 Task: Add an event with the title Third Interview with Rahul, date '2023/11/01', time 9:15 AM to 11:15 AMand add a description: Participants will be introduced to various tools and technologies that can facilitate collaboration, such as project management platforms, communication tools, and virtual collaboration platforms. They will learn how to leverage these tools effectively to enhance team collaboration, especially in remote or virtual work environments., put the event into Yellow category, logged in from the account softage.3@softage.netand send the event invitation to softage.7@softage.net and softage.8@softage.net. Set a reminder for the event 12 hour before
Action: Mouse moved to (126, 115)
Screenshot: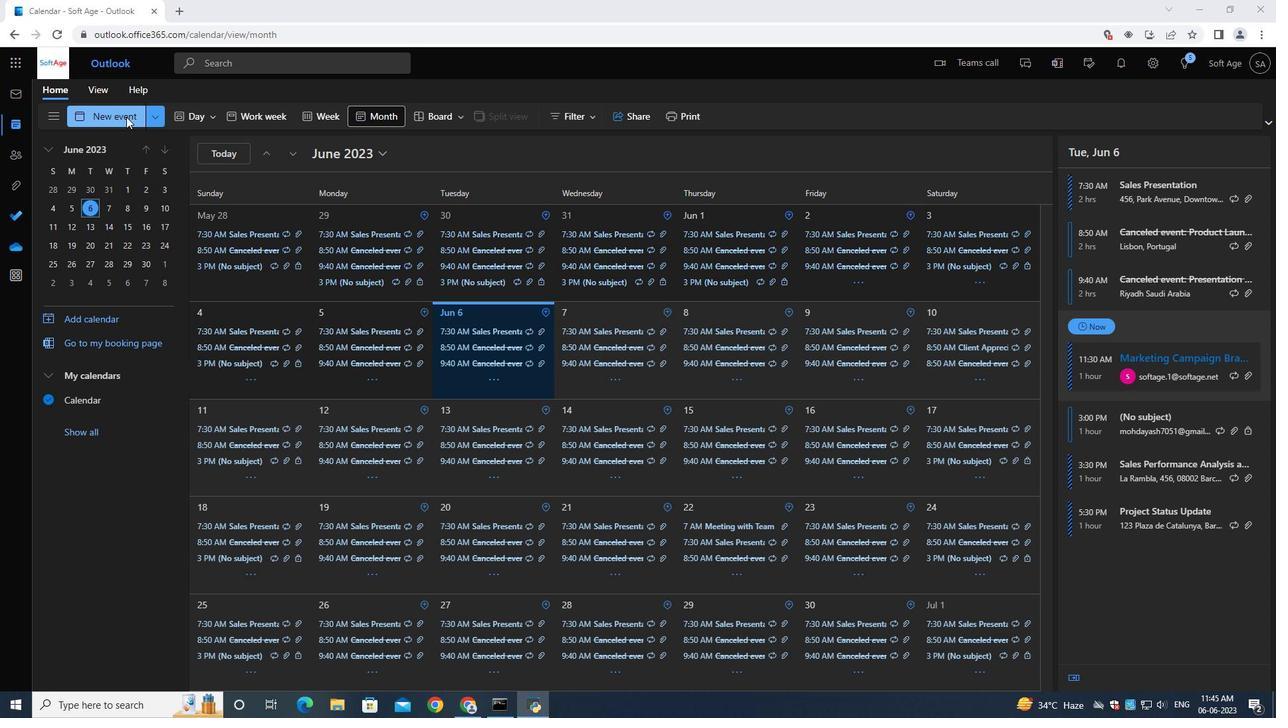 
Action: Mouse pressed left at (126, 115)
Screenshot: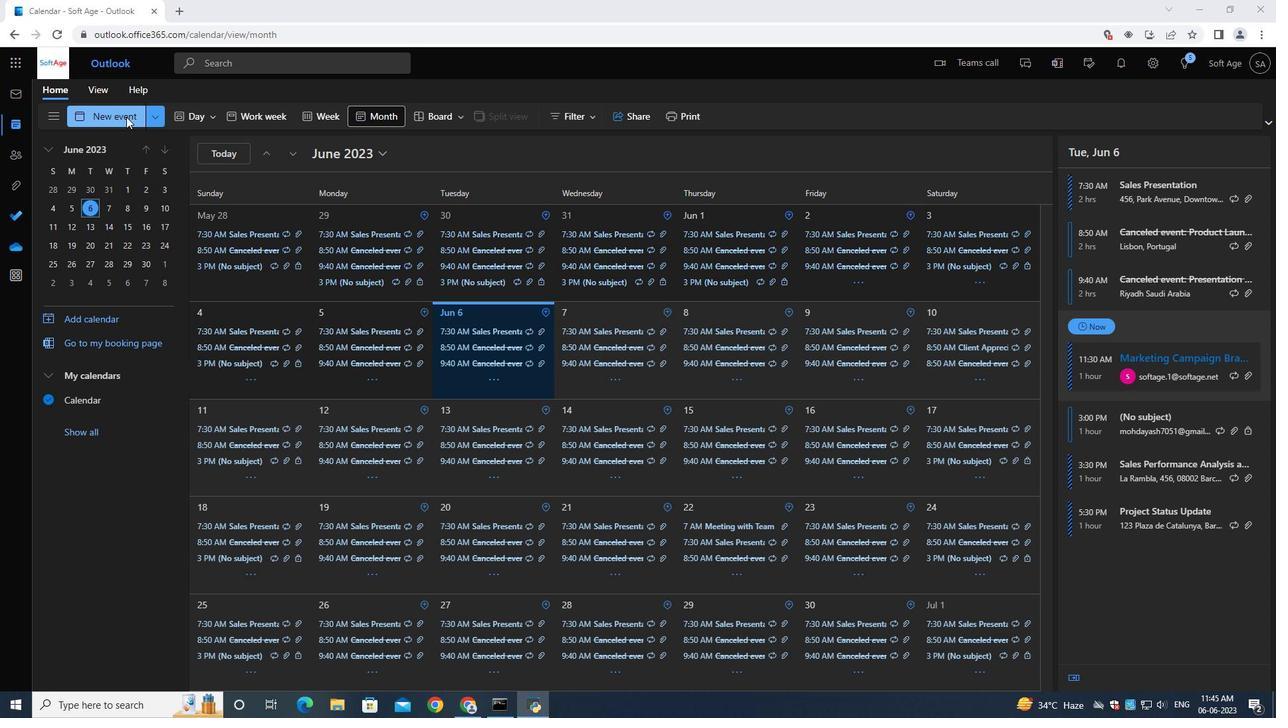 
Action: Mouse moved to (357, 193)
Screenshot: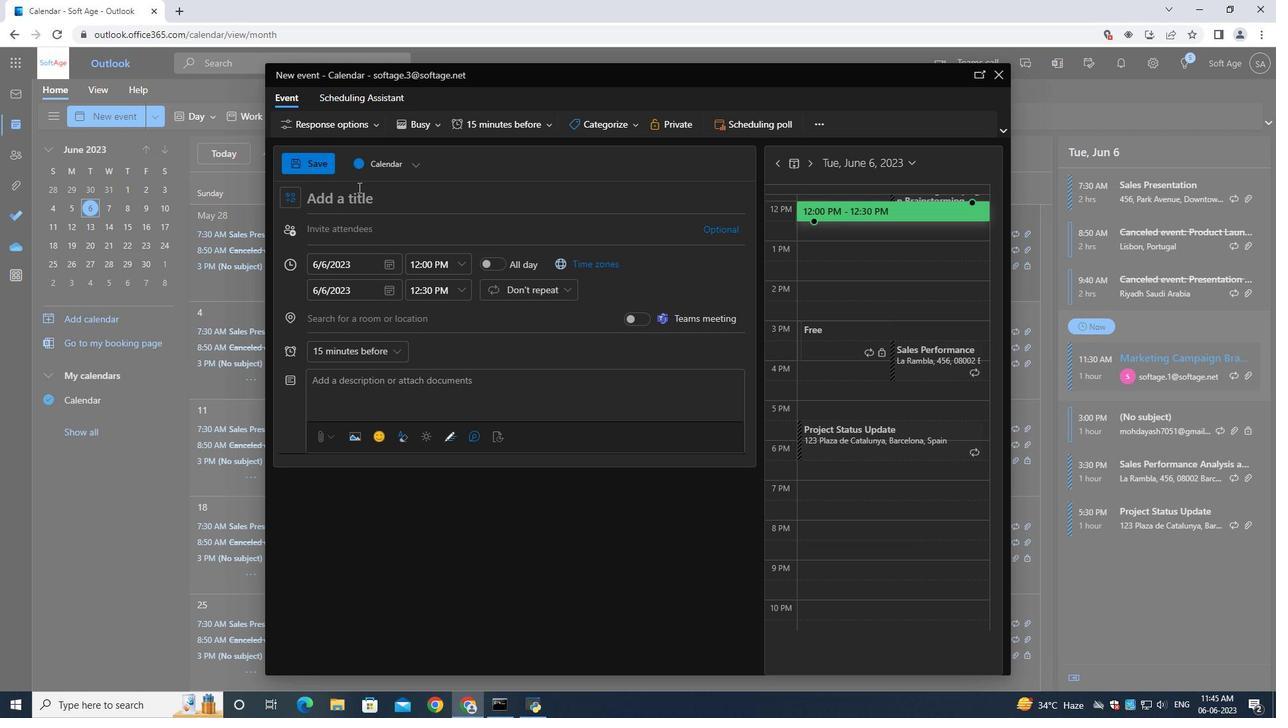 
Action: Mouse pressed left at (357, 193)
Screenshot: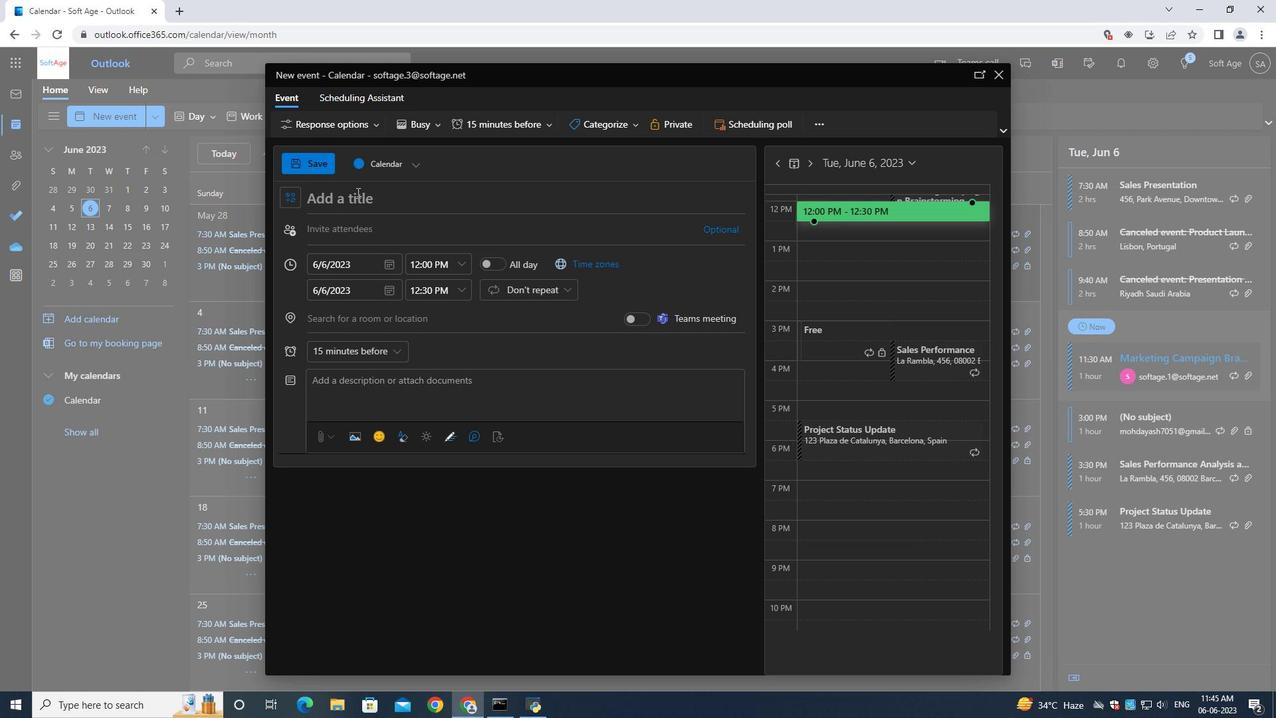 
Action: Key pressed <Key.shift>Third<Key.space><Key.shift>Interview<Key.space><Key.shift>With<Key.backspace><Key.backspace><Key.backspace><Key.backspace>with<Key.space><Key.shift>Rahul<Key.space>
Screenshot: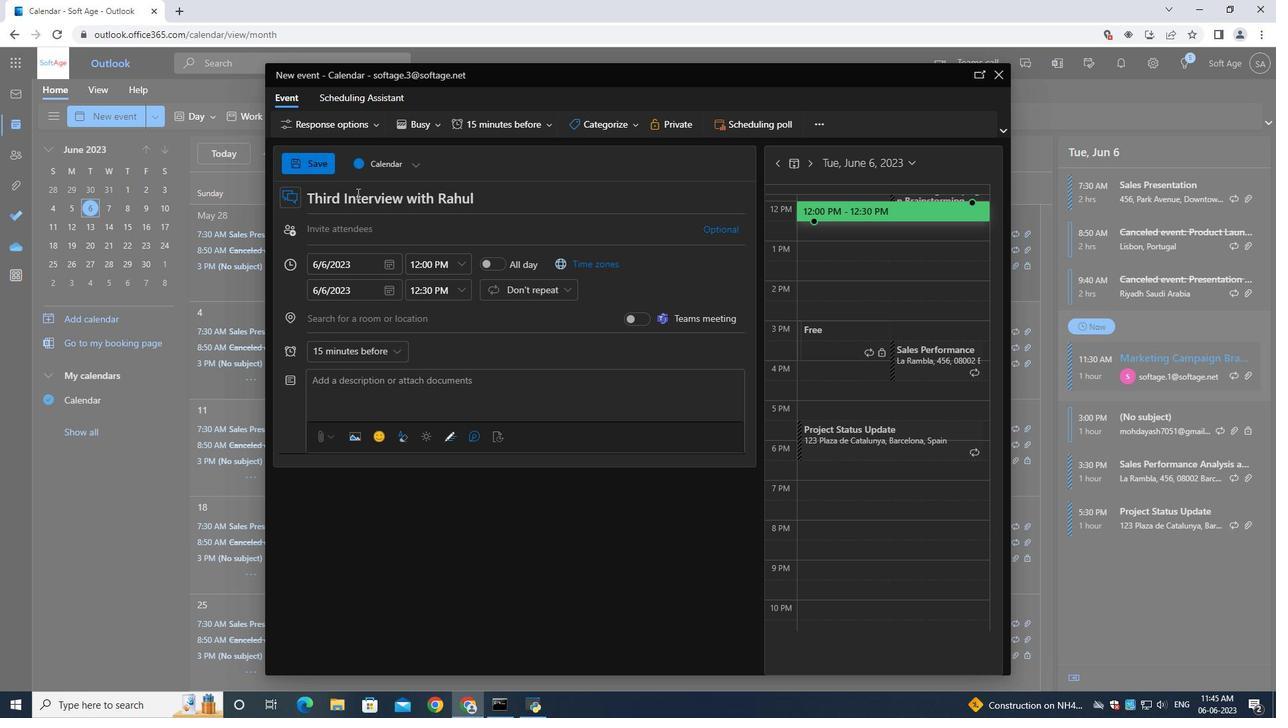 
Action: Mouse moved to (392, 267)
Screenshot: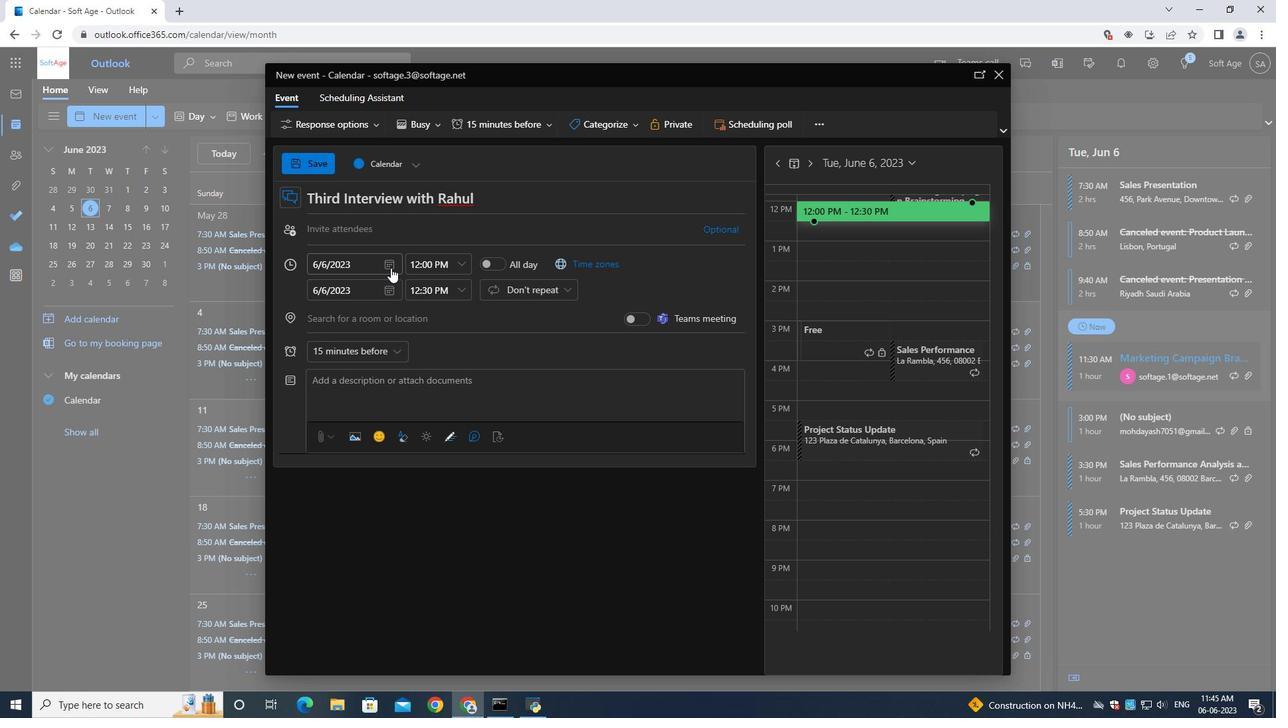 
Action: Mouse pressed left at (392, 267)
Screenshot: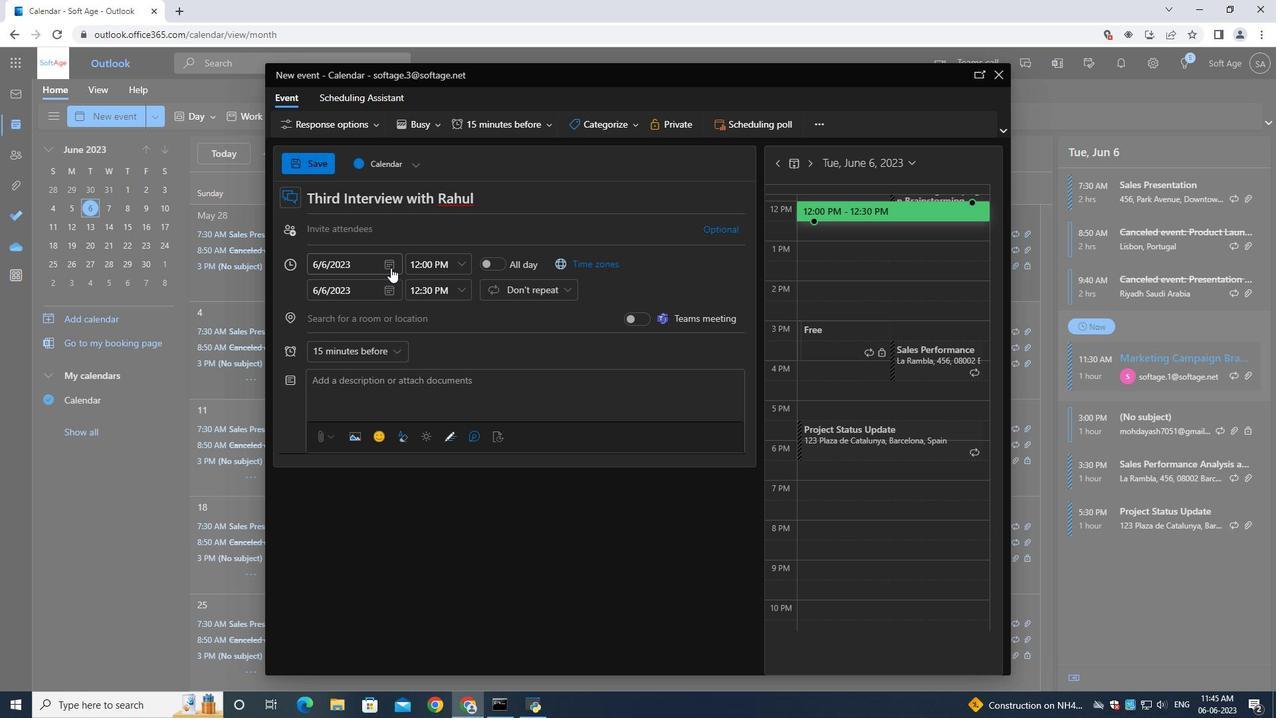 
Action: Mouse moved to (430, 293)
Screenshot: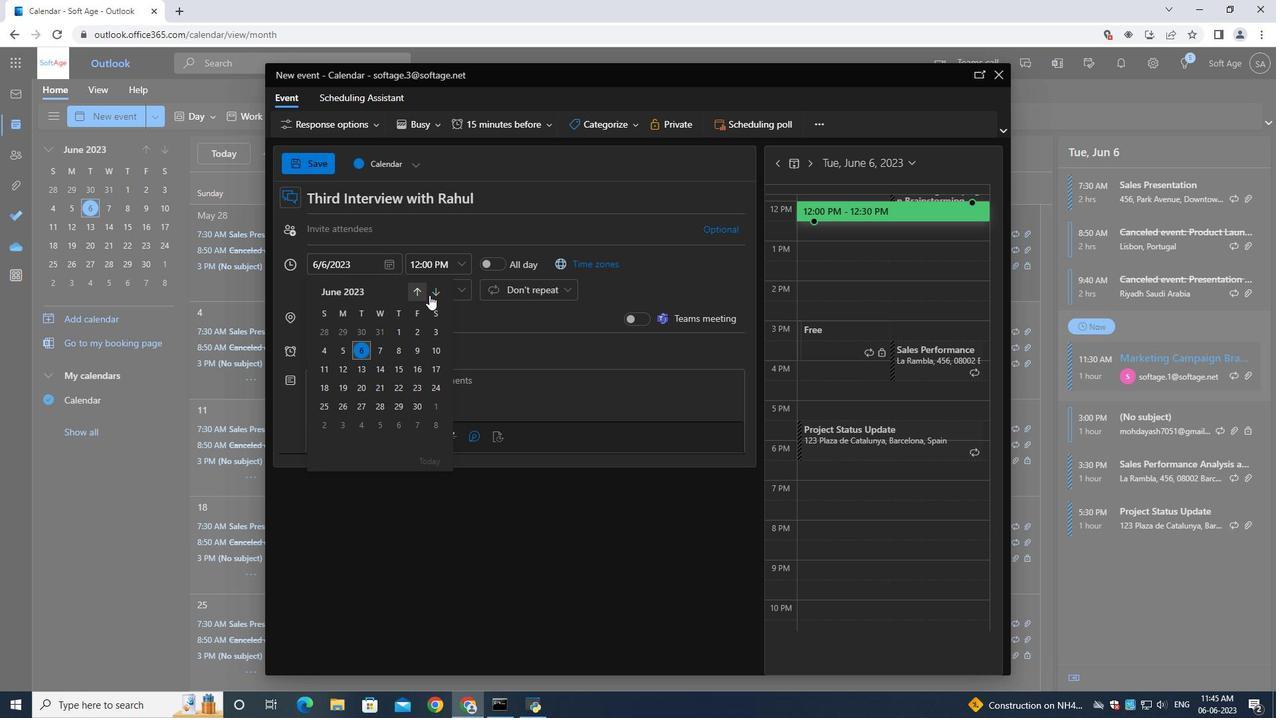 
Action: Mouse pressed left at (430, 293)
Screenshot: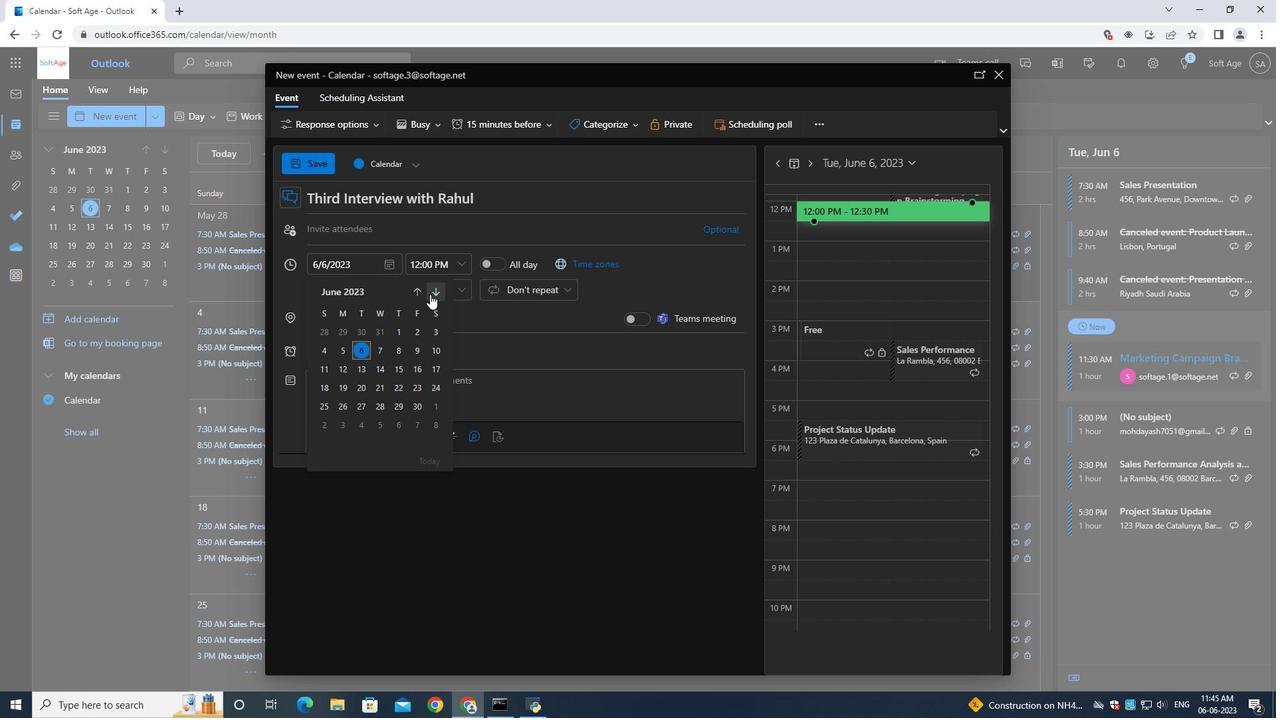 
Action: Mouse pressed left at (430, 293)
Screenshot: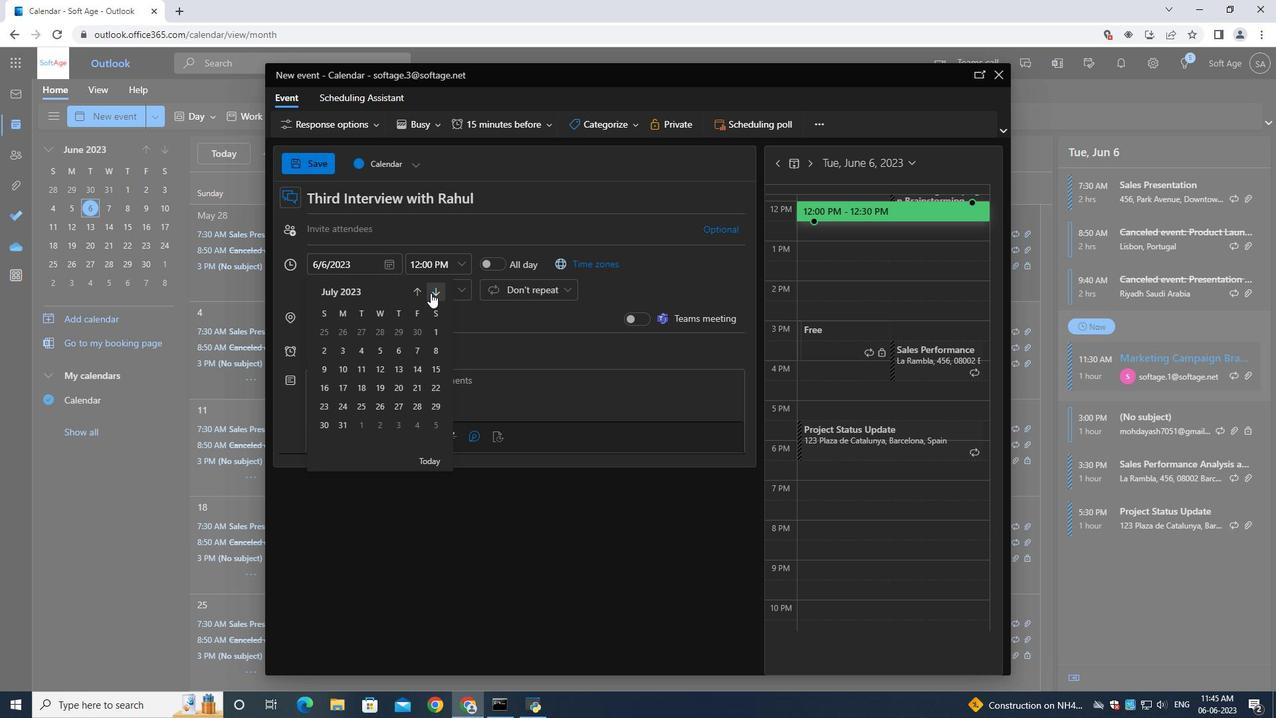 
Action: Mouse pressed left at (430, 293)
Screenshot: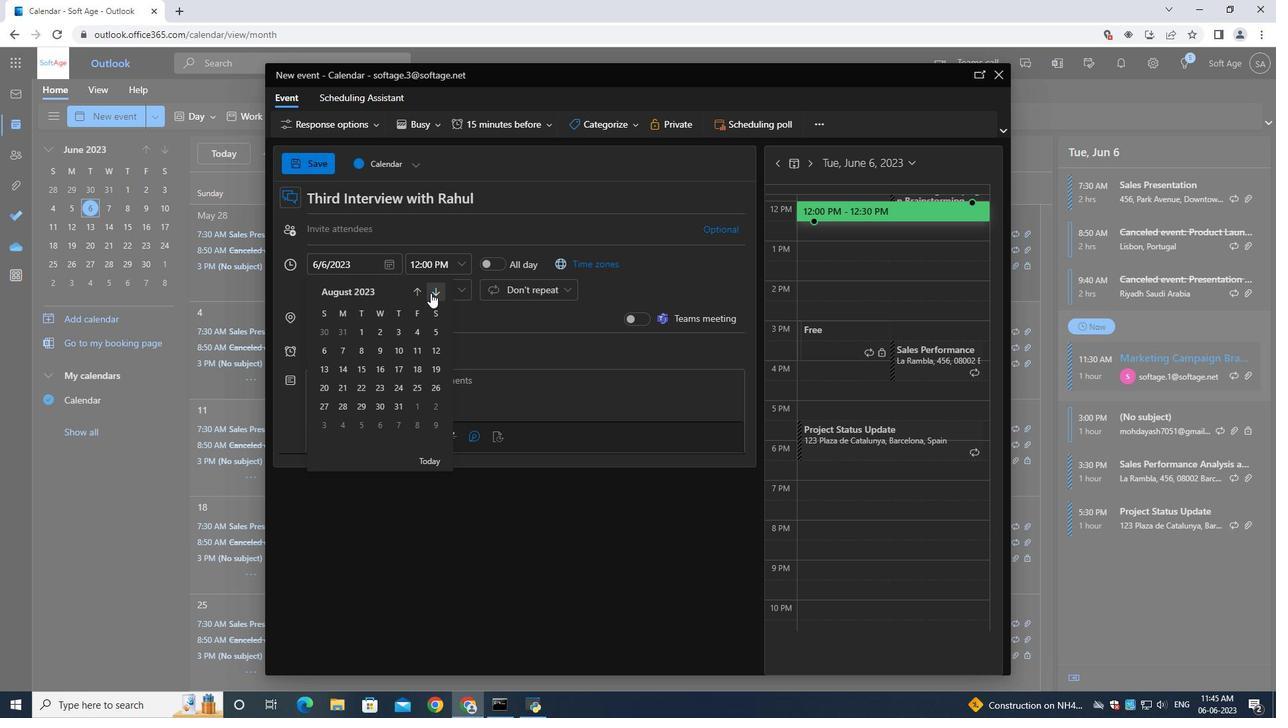 
Action: Mouse pressed left at (430, 293)
Screenshot: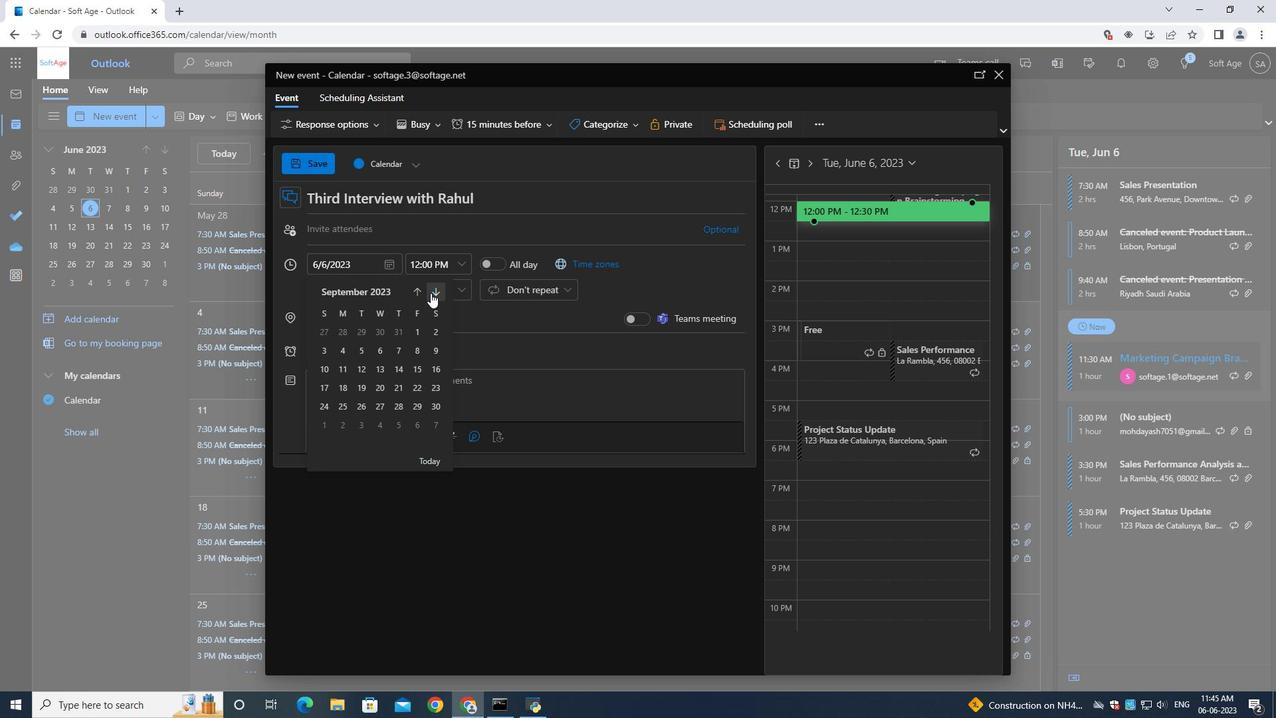 
Action: Mouse pressed left at (430, 293)
Screenshot: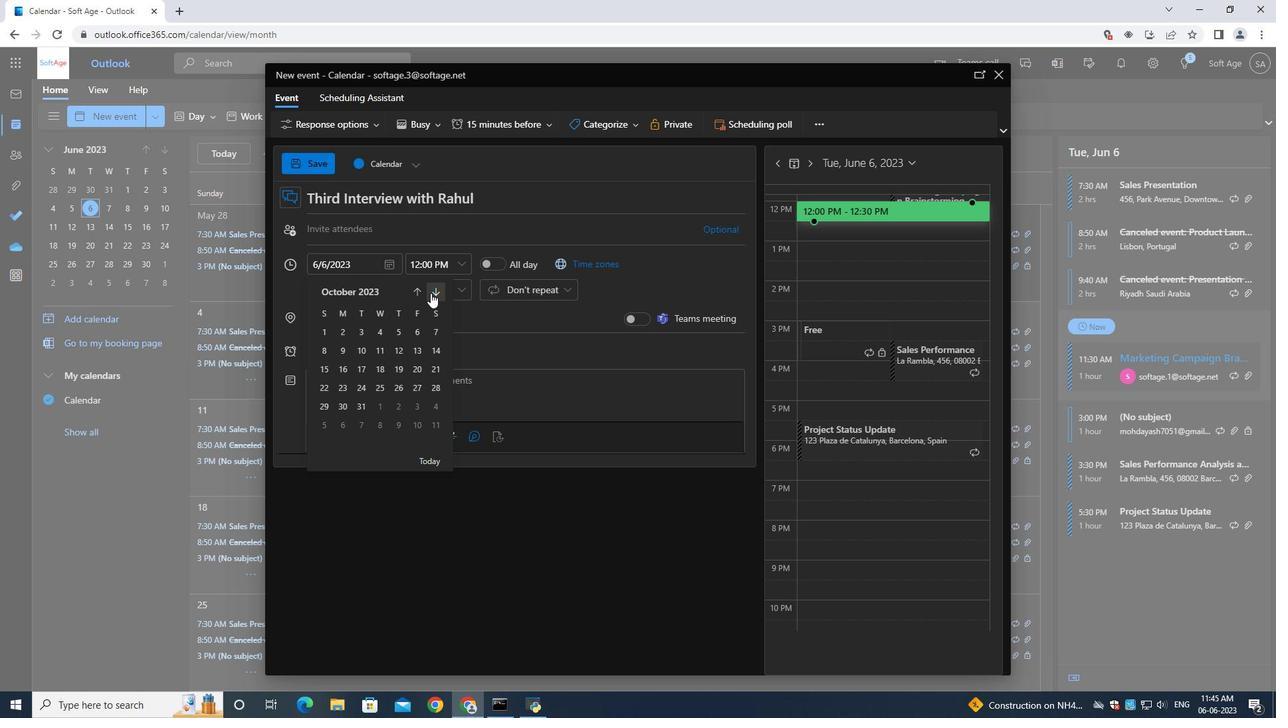 
Action: Mouse moved to (385, 328)
Screenshot: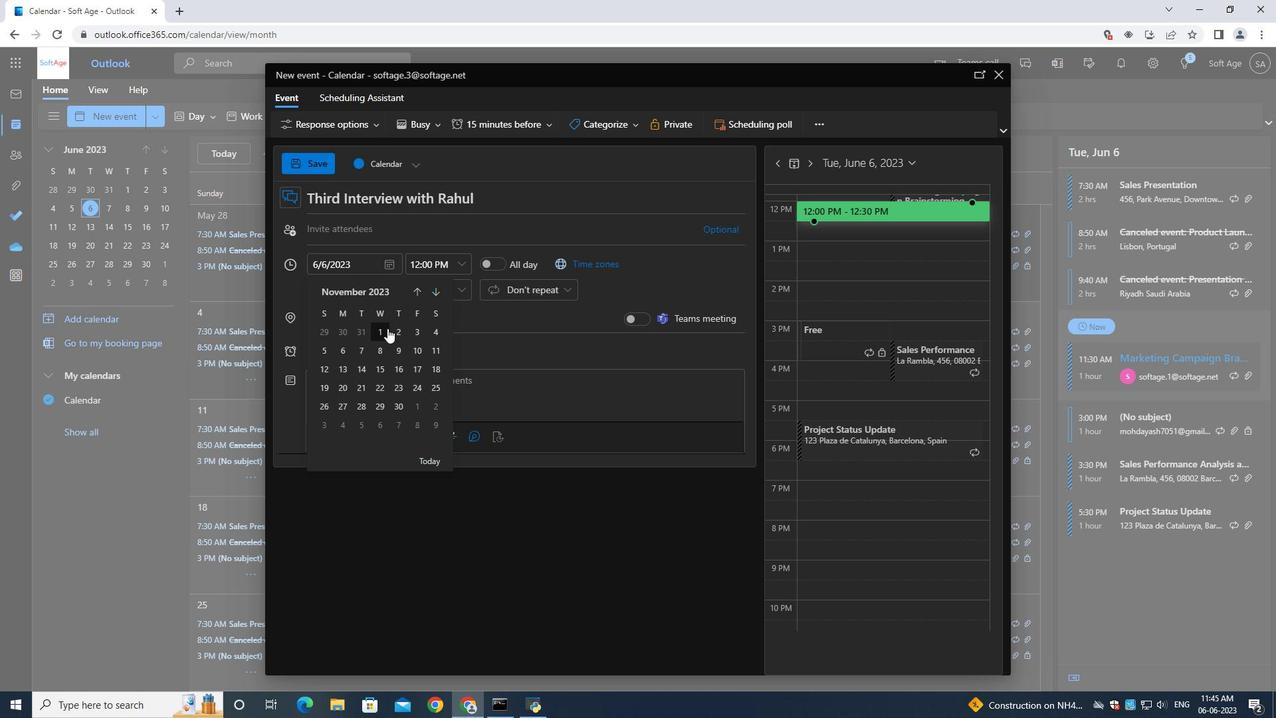 
Action: Mouse pressed left at (385, 328)
Screenshot: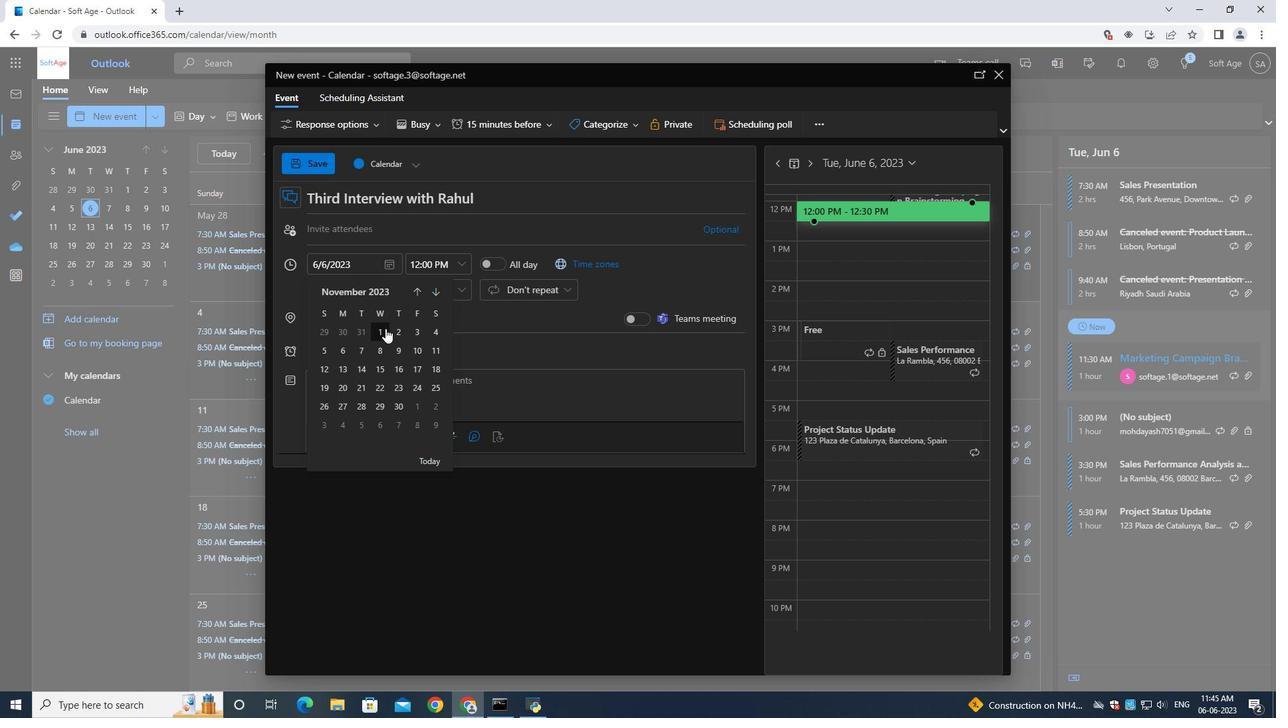 
Action: Mouse moved to (434, 267)
Screenshot: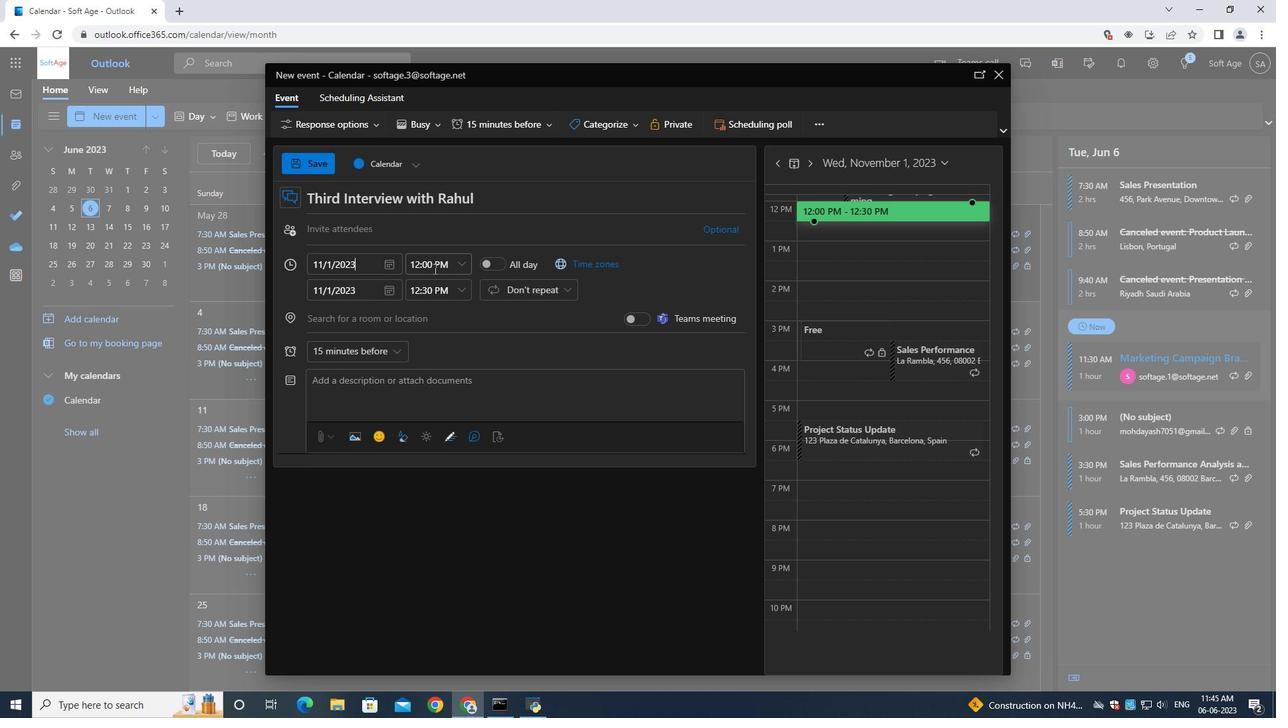 
Action: Mouse pressed left at (434, 267)
Screenshot: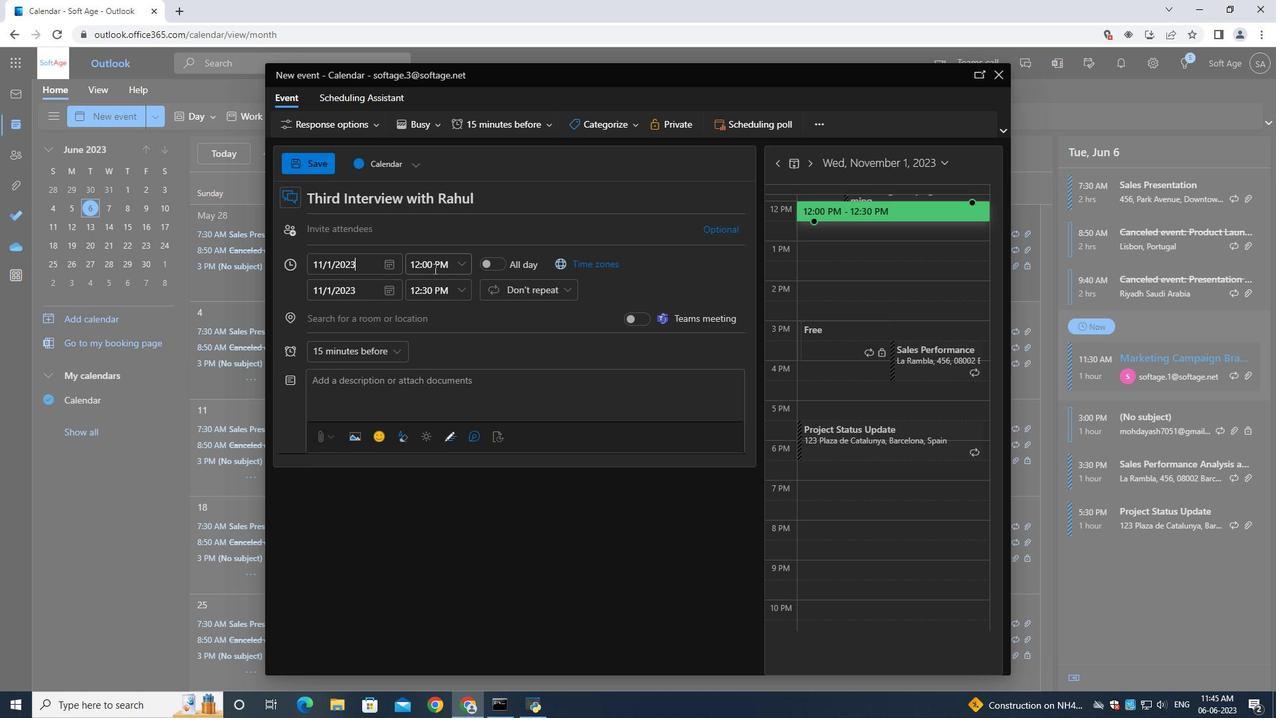 
Action: Mouse moved to (434, 266)
Screenshot: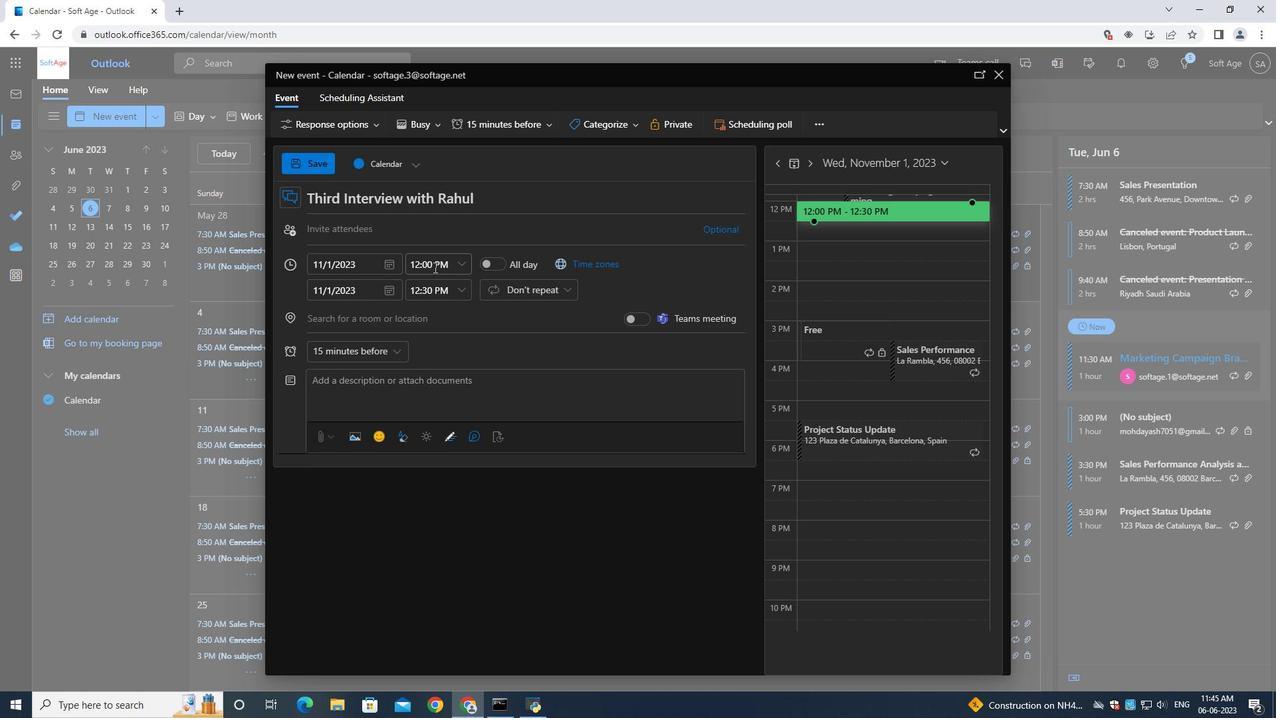 
Action: Key pressed 9<Key.shift_r>:15<Key.shift>AM
Screenshot: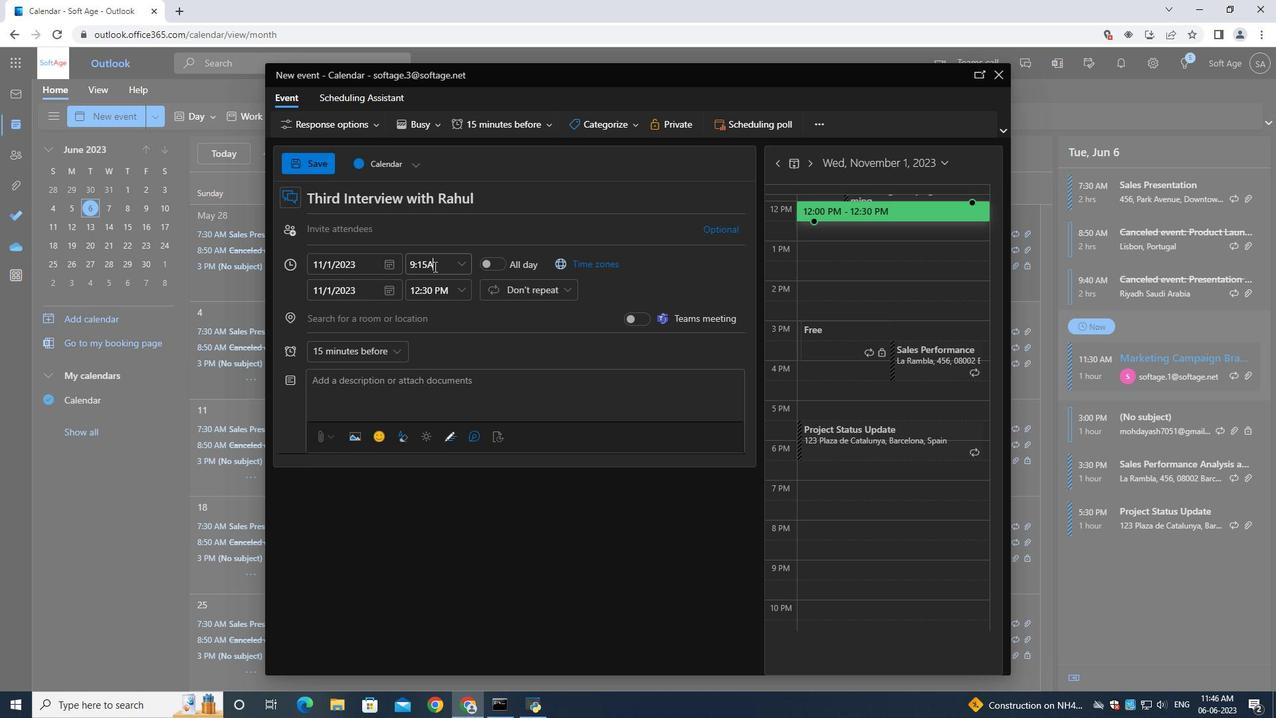 
Action: Mouse moved to (418, 293)
Screenshot: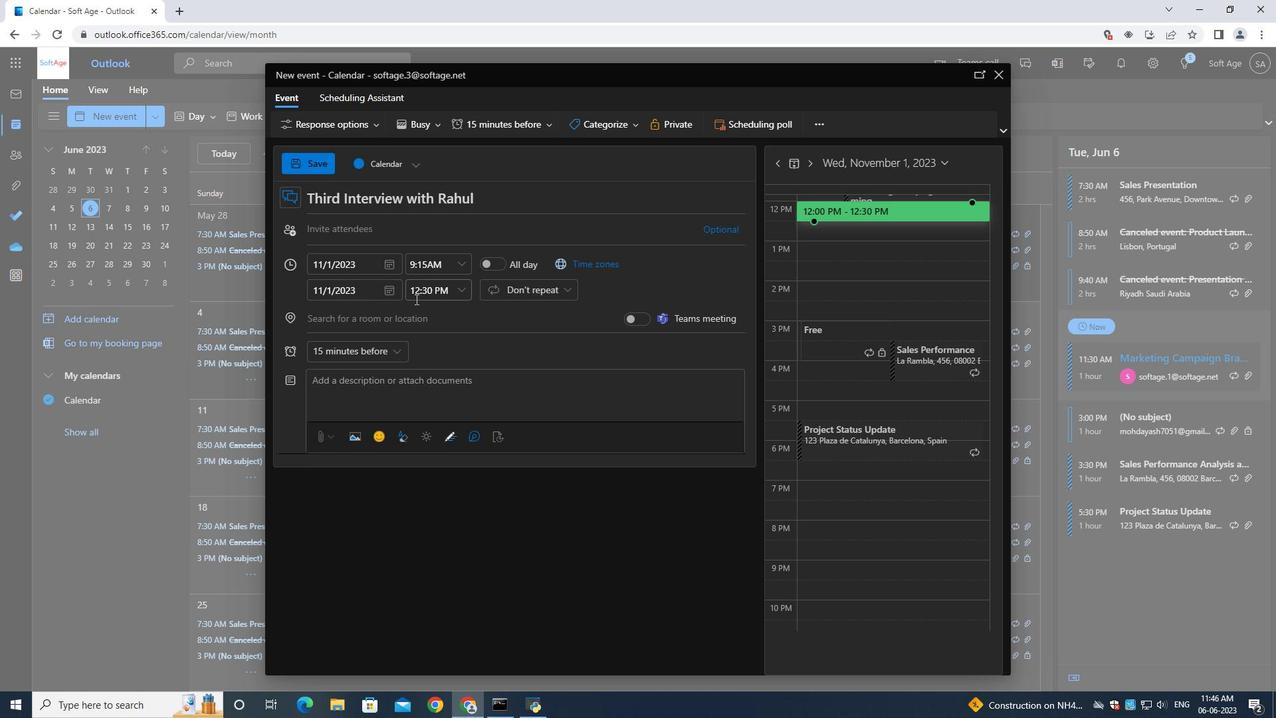 
Action: Mouse pressed left at (418, 293)
Screenshot: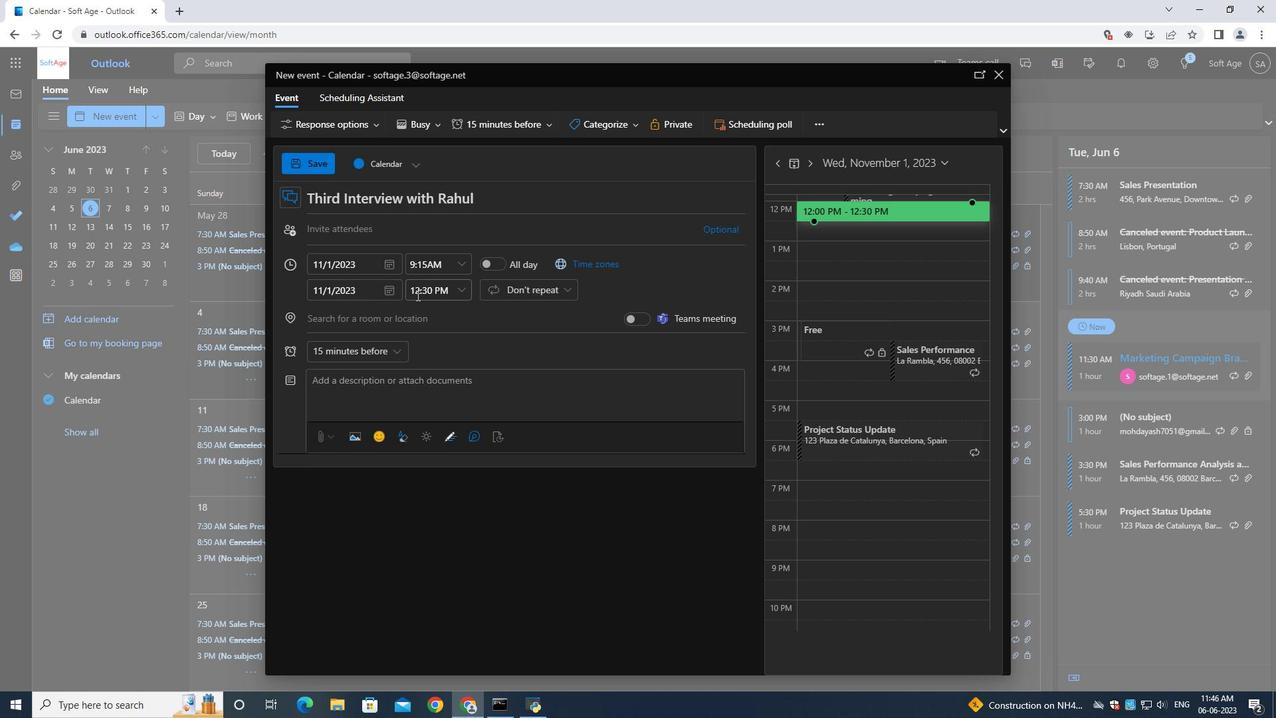 
Action: Mouse moved to (424, 295)
Screenshot: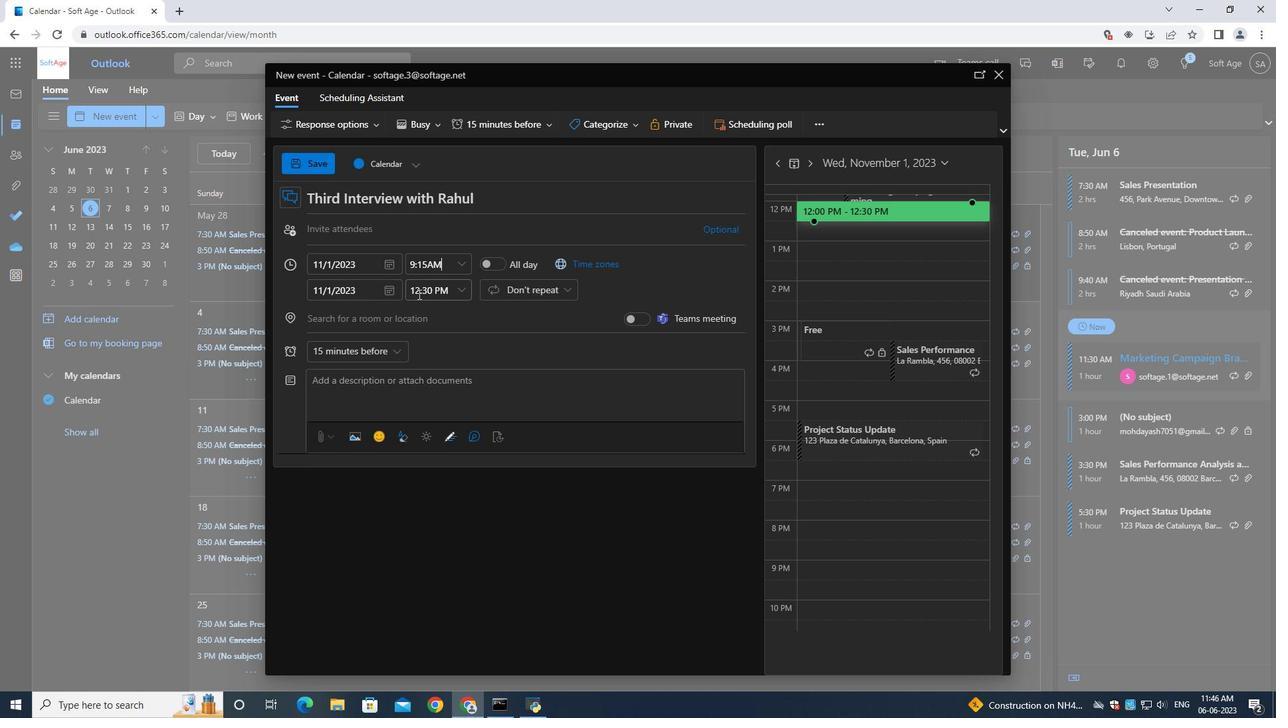 
Action: Key pressed 111<Key.shift_r>:<Key.backspace><Key.backspace><Key.shift_r>:15<Key.shift>AM
Screenshot: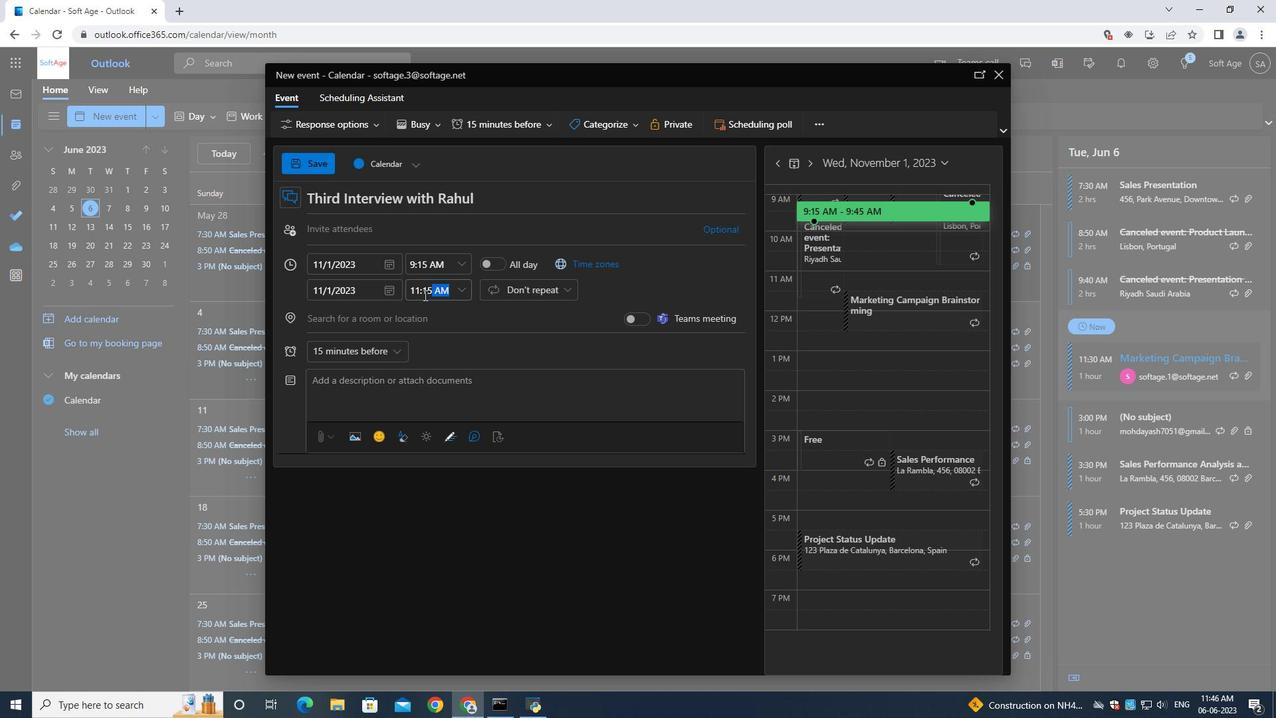 
Action: Mouse moved to (386, 378)
Screenshot: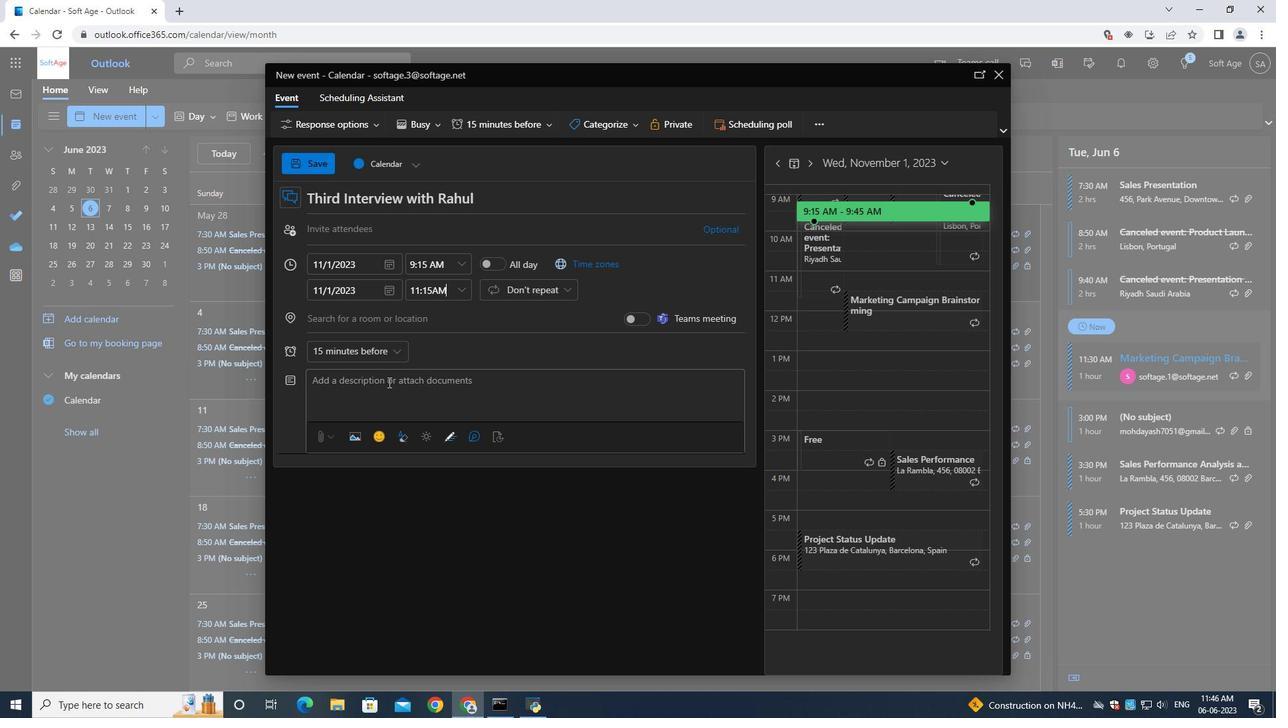 
Action: Mouse pressed left at (386, 378)
Screenshot: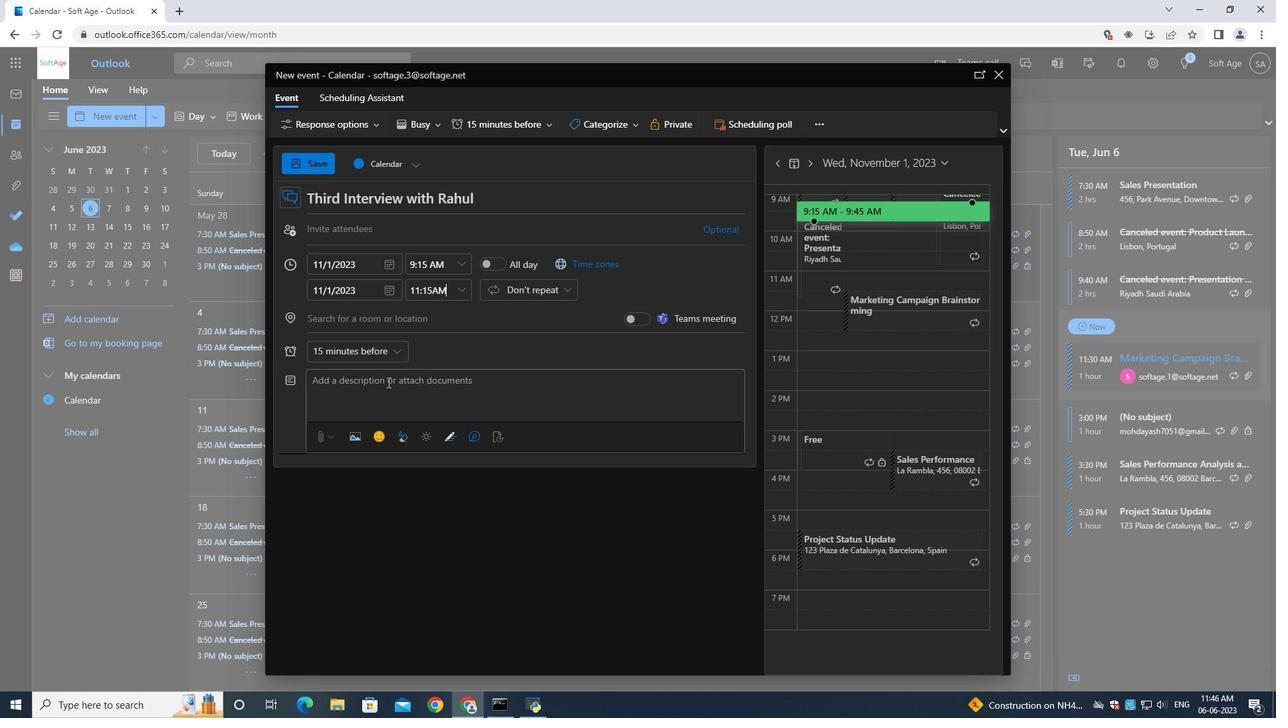 
Action: Mouse moved to (392, 382)
Screenshot: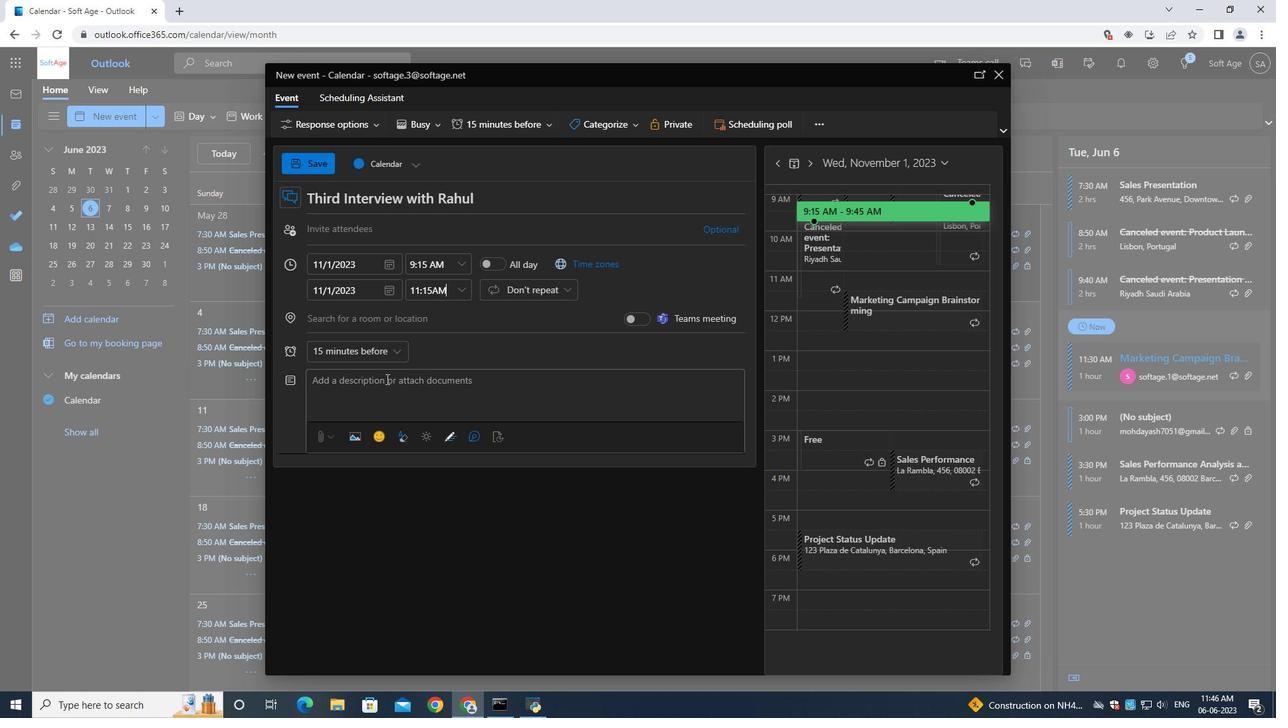 
Action: Key pressed <Key.shift>Participants<Key.space>will<Key.space>be<Key.space>introduced<Key.space>to<Key.space>various<Key.space>tools<Key.space>and<Key.space>technologies<Key.space>that<Key.space>can<Key.space>facilitate<Key.space>collaboration,<Key.space>such<Key.space>as<Key.space>project<Key.space>management<Key.space>f<Key.backspace>platforms,<Key.space>communication<Key.space>tools<Key.space><Key.backspace>,<Key.space>and<Key.space>virtual<Key.space>collaboration<Key.space>plateforms.<Key.space><Key.shift>Th<Key.backspace><Key.backspace><Key.backspace><Key.backspace><Key.backspace><Key.backspace><Key.backspace><Key.backspace><Key.backspace><Key.backspace>forms.<Key.space><Key.shift>They<Key.space>will<Key.space>learn<Key.space>how<Key.space>to<Key.space>leverange<Key.space>these<Key.backspace><Key.backspace><Key.backspace><Key.backspace><Key.backspace><Key.backspace><Key.backspace><Key.backspace><Key.backspace><Key.backspace><Key.backspace>rage<Key.space>ther<Key.backspace>se<Key.space>tools<Key.space>effectively<Key.space>to<Key.space>enchance<Key.space>team<Key.space>collaboration,<Key.space>
Screenshot: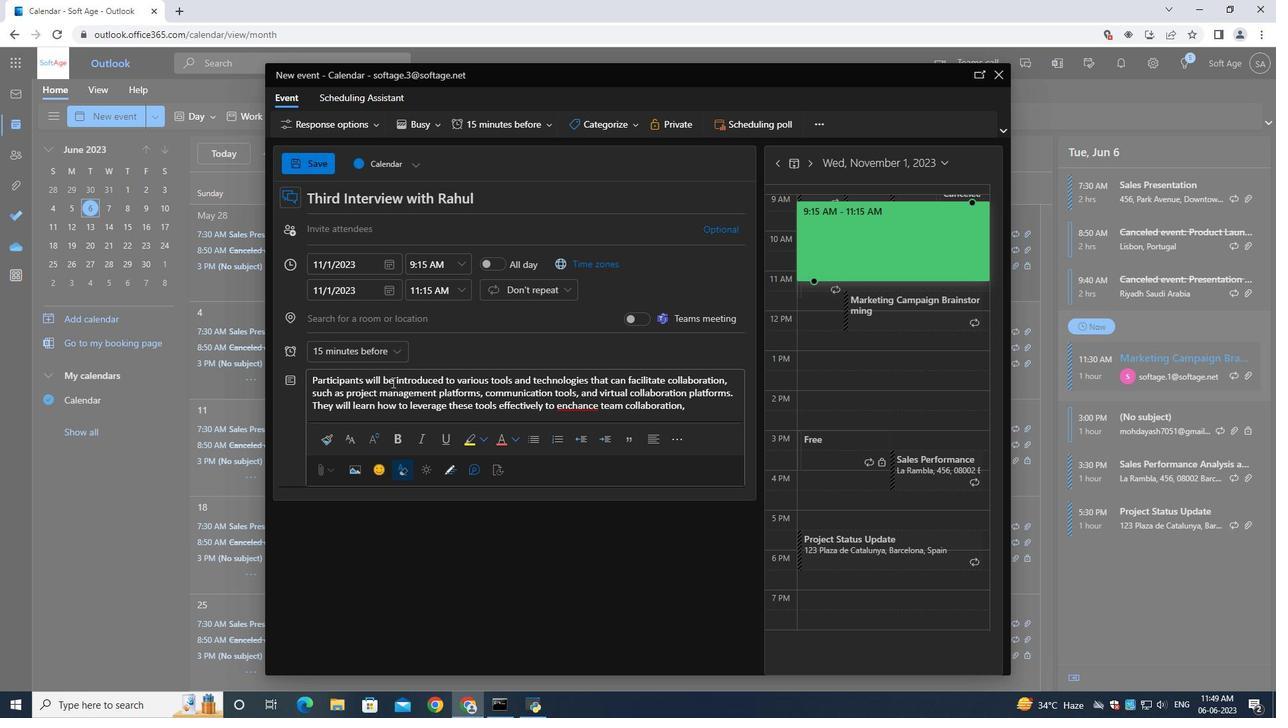 
Action: Mouse moved to (669, 121)
Screenshot: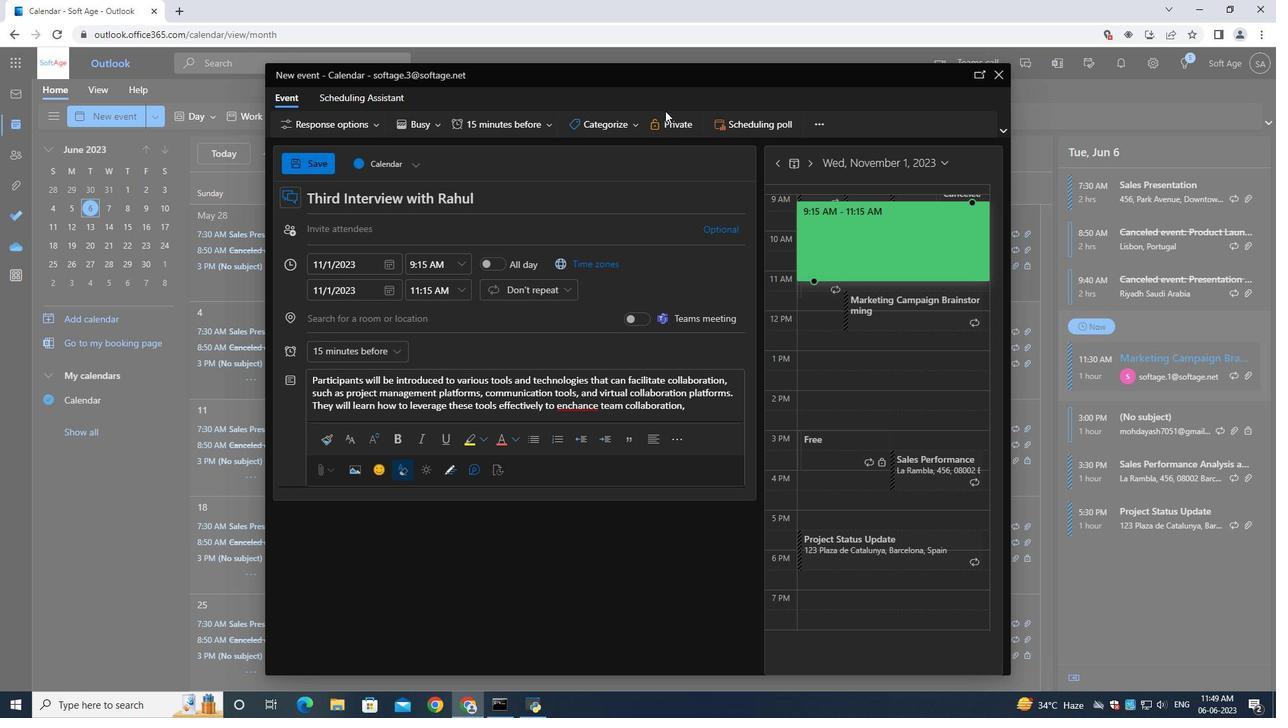 
Action: Mouse pressed left at (669, 121)
Screenshot: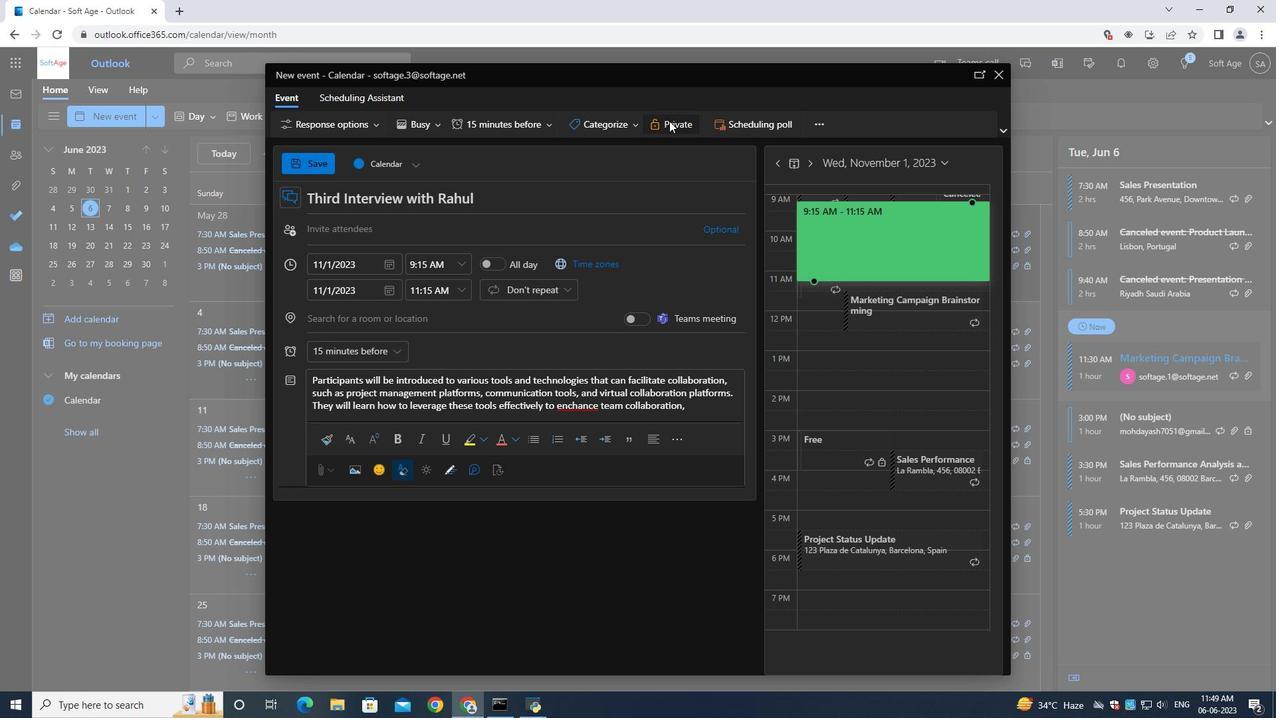 
Action: Mouse moved to (599, 126)
Screenshot: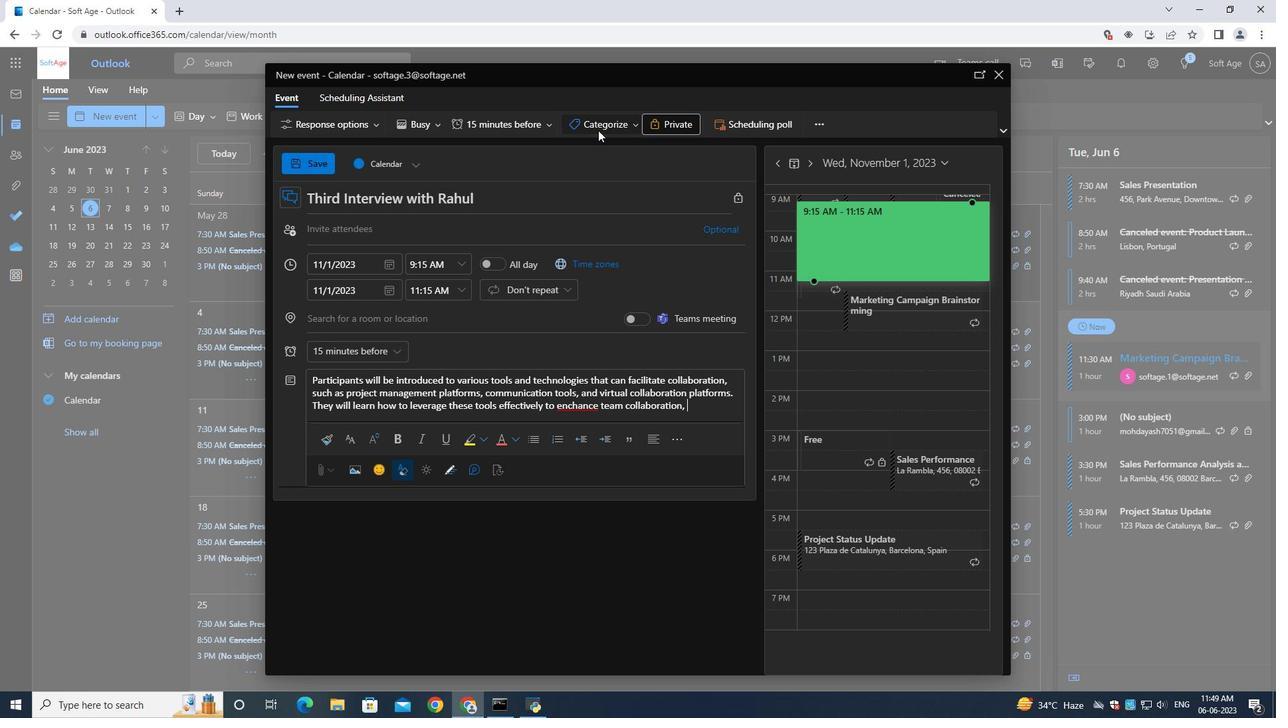 
Action: Mouse pressed left at (599, 126)
Screenshot: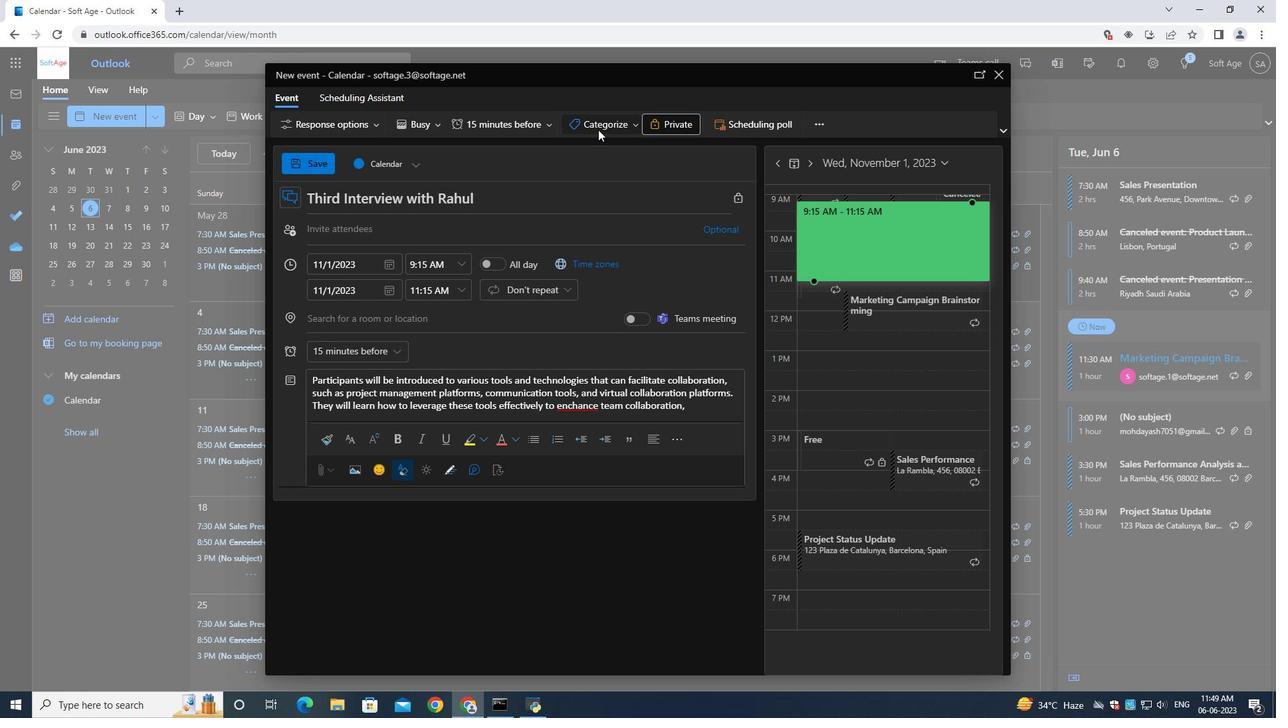 
Action: Mouse moved to (660, 119)
Screenshot: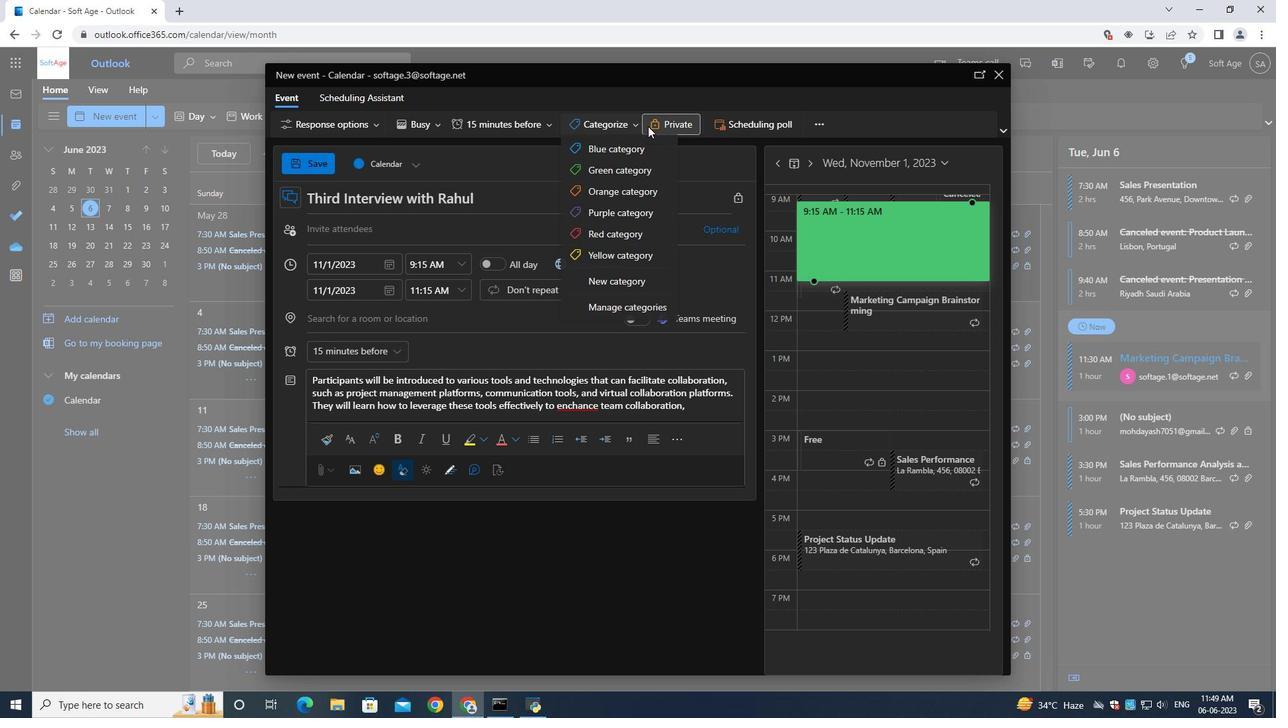 
Action: Mouse pressed left at (660, 119)
Screenshot: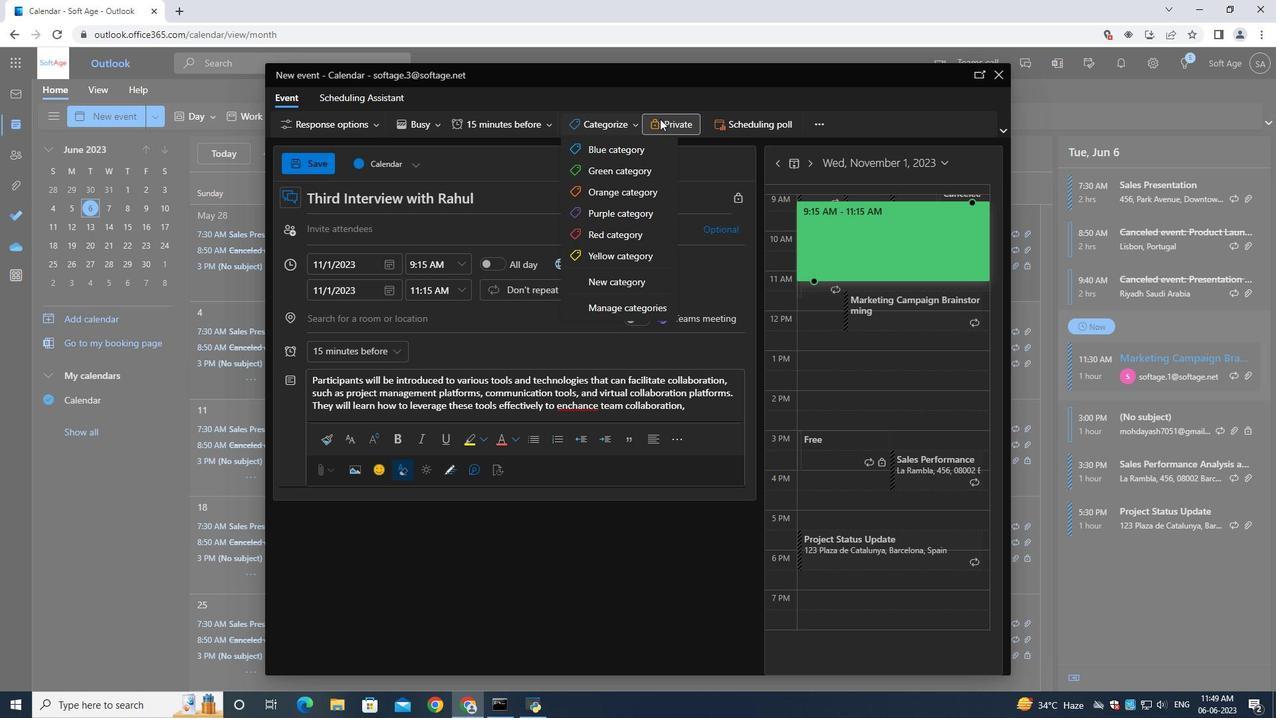 
Action: Mouse moved to (602, 113)
Screenshot: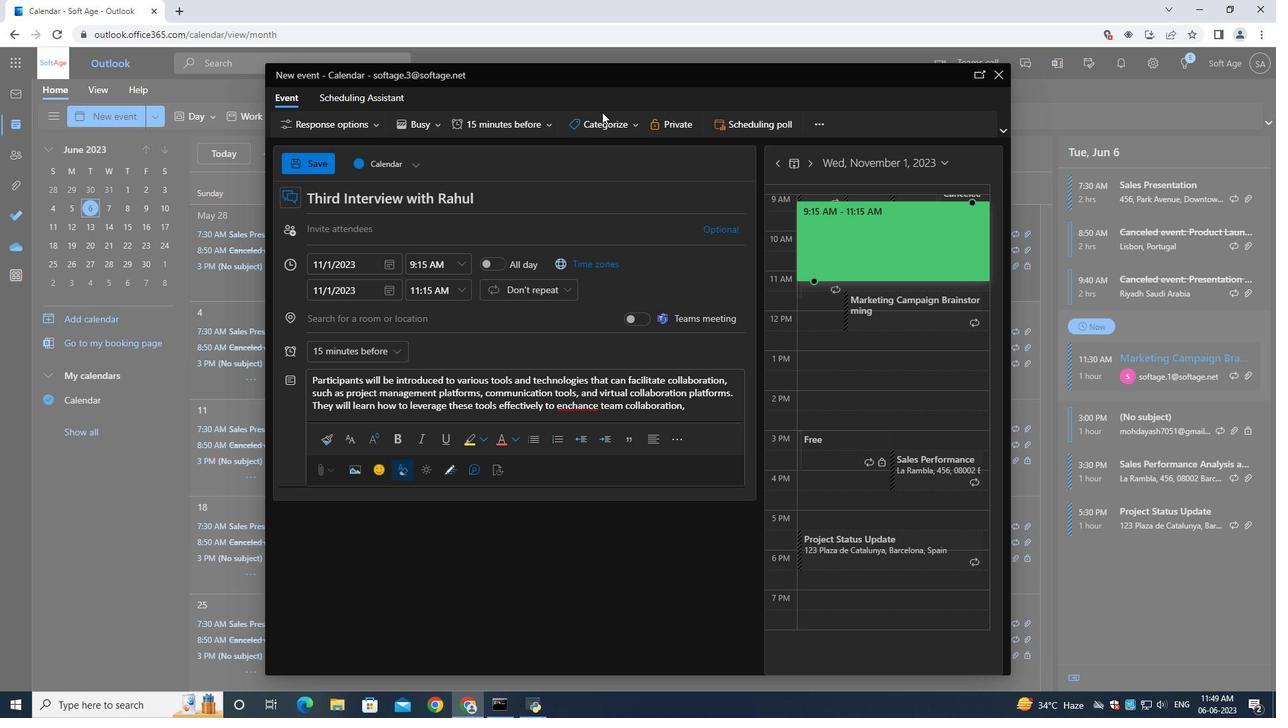 
Action: Mouse pressed left at (602, 113)
Screenshot: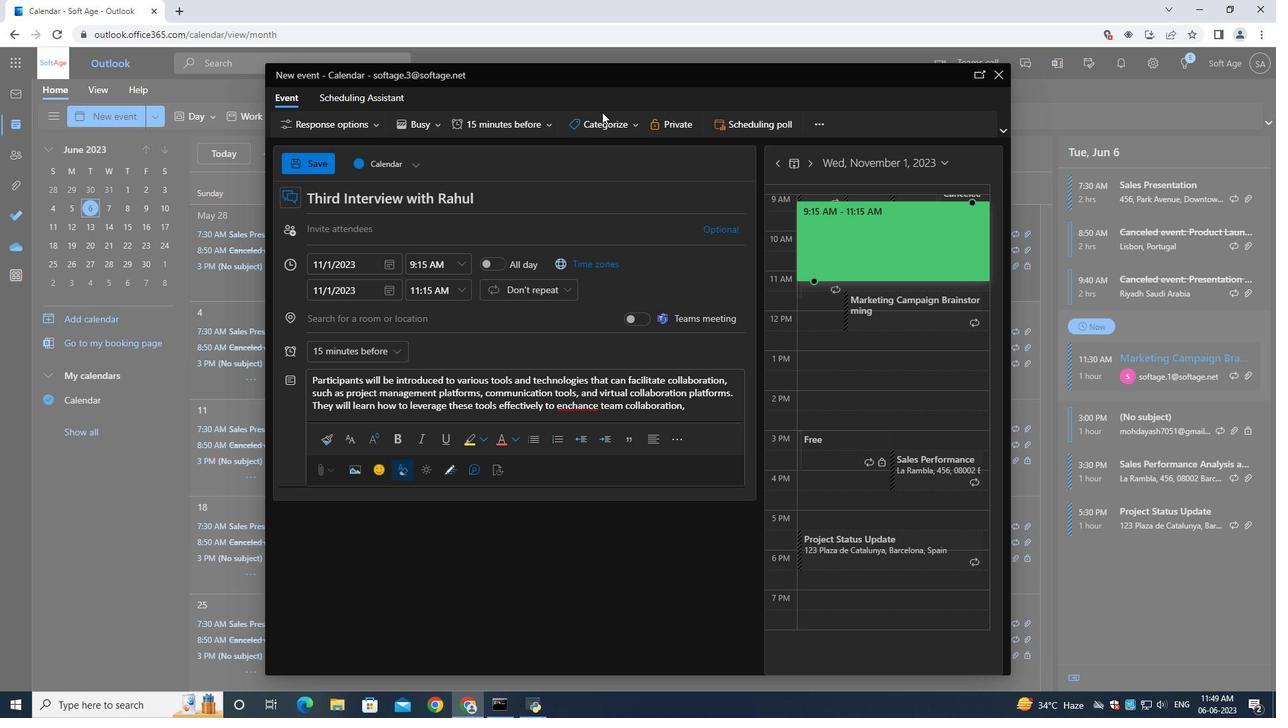 
Action: Mouse moved to (602, 124)
Screenshot: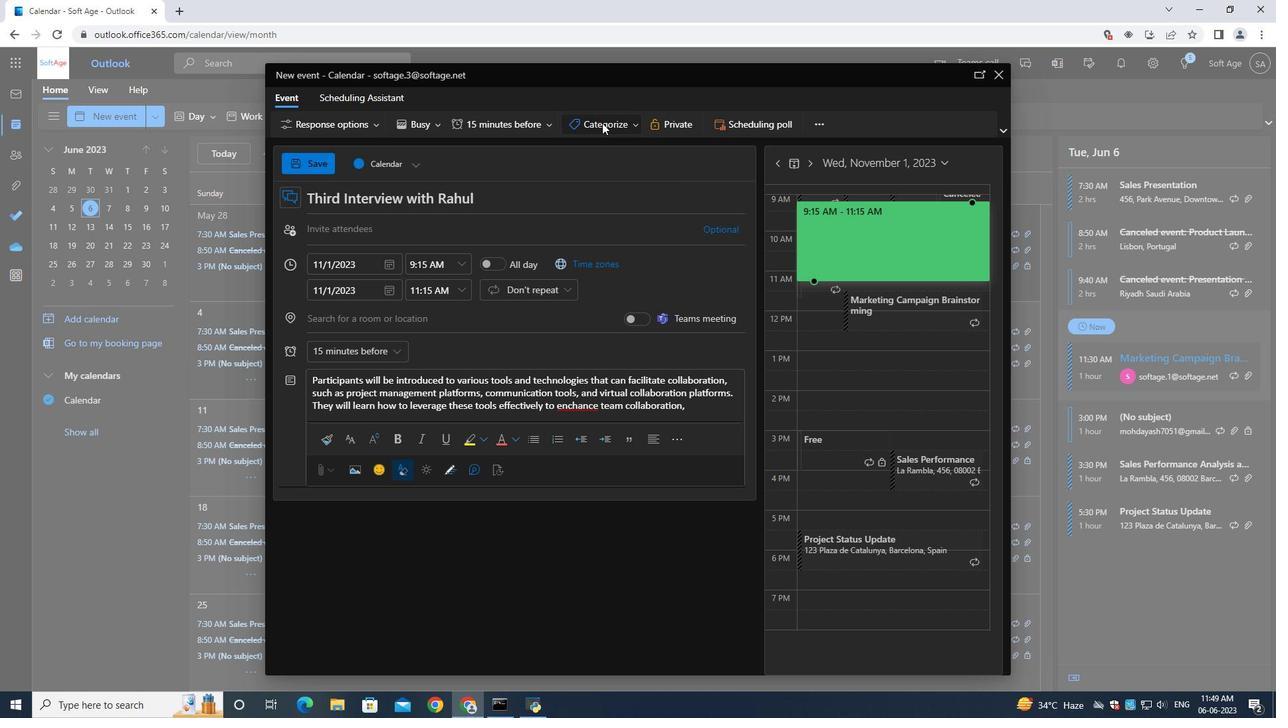 
Action: Mouse pressed left at (602, 124)
Screenshot: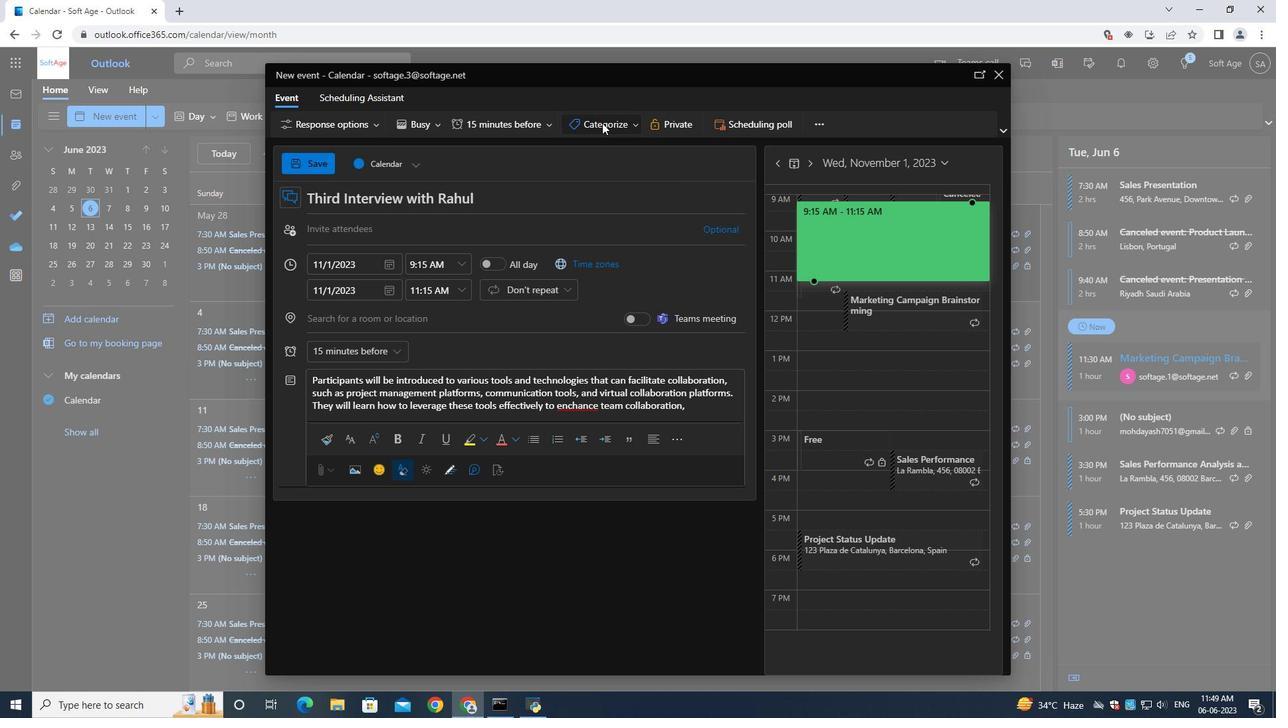 
Action: Mouse moved to (597, 259)
Screenshot: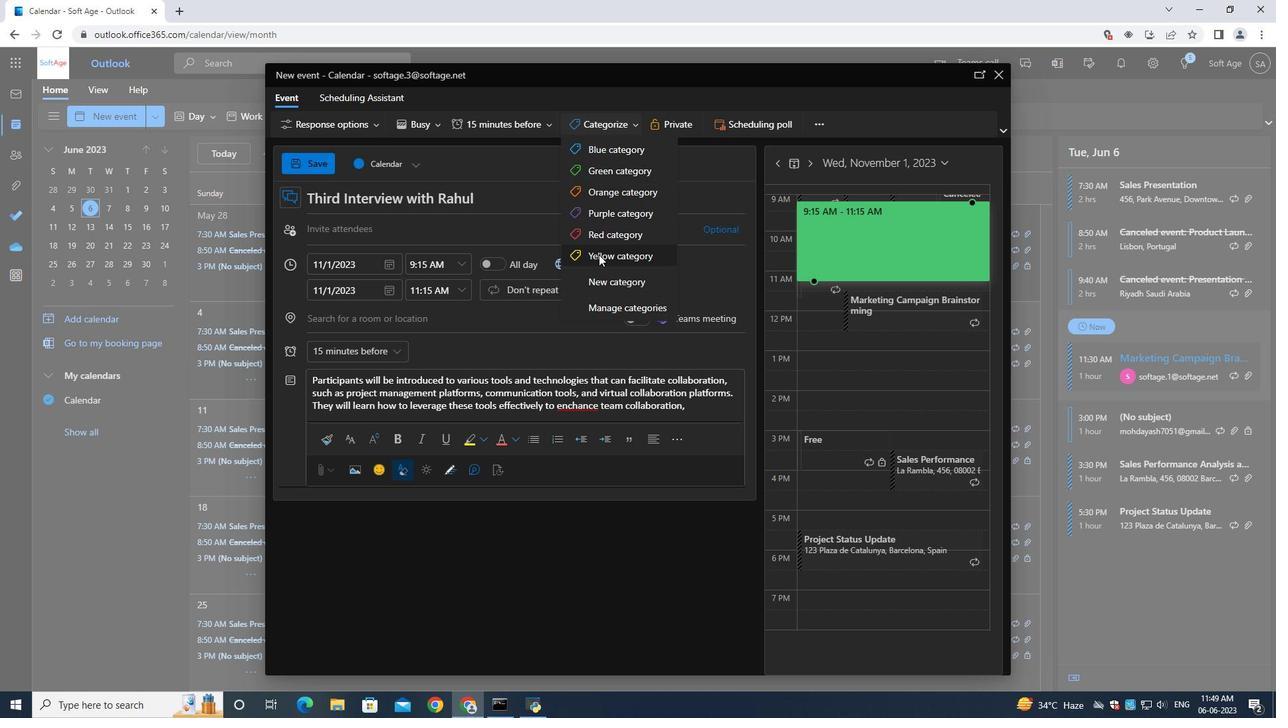 
Action: Mouse pressed left at (597, 259)
Screenshot: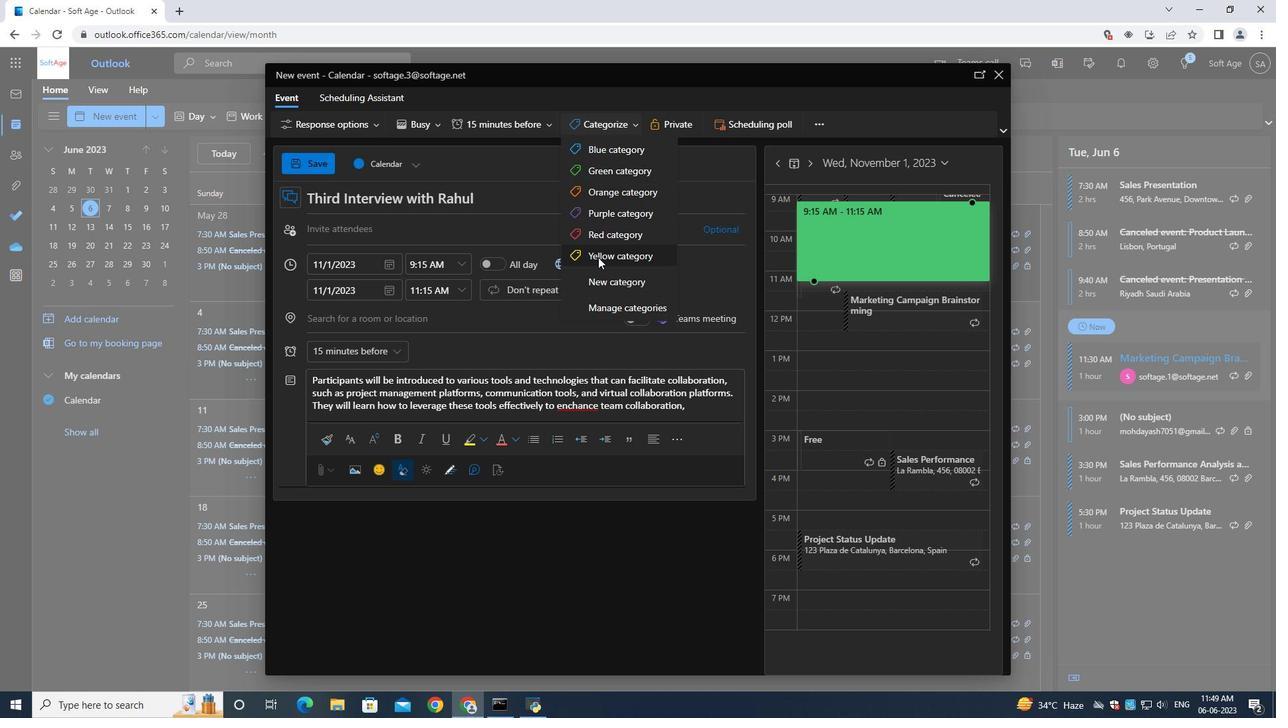 
Action: Mouse moved to (323, 227)
Screenshot: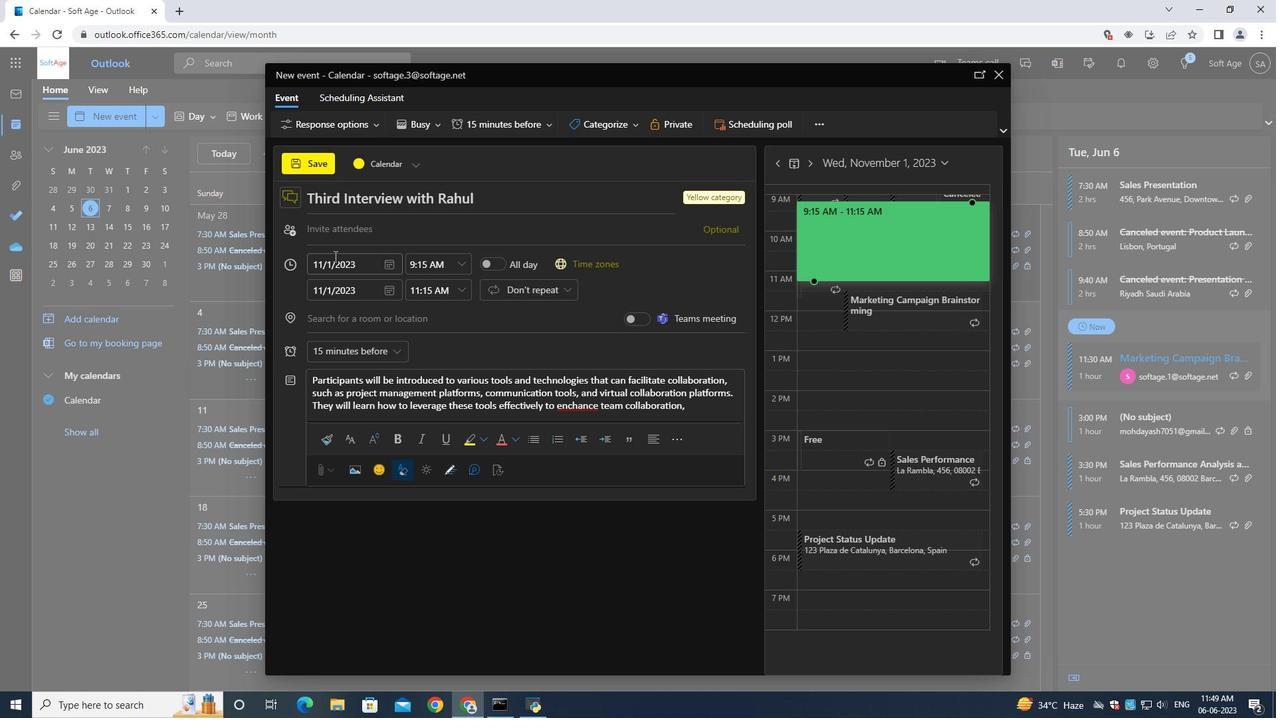 
Action: Mouse pressed left at (323, 227)
Screenshot: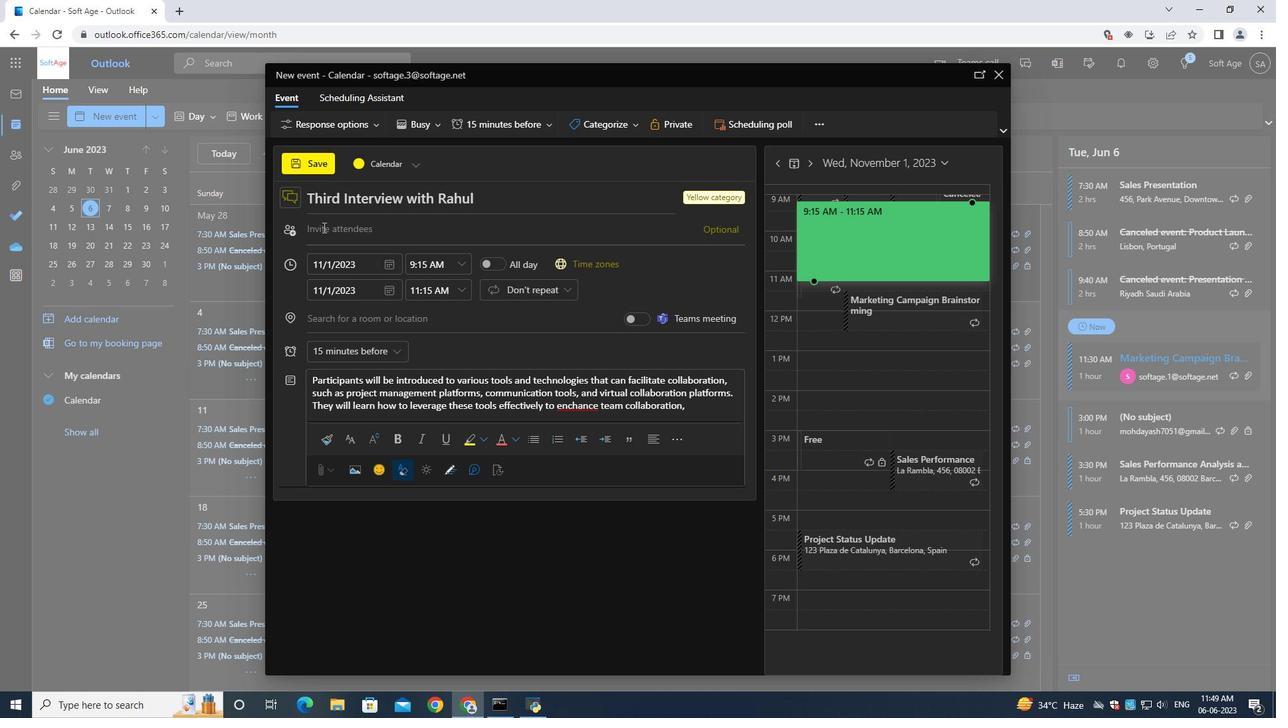 
Action: Mouse moved to (325, 228)
Screenshot: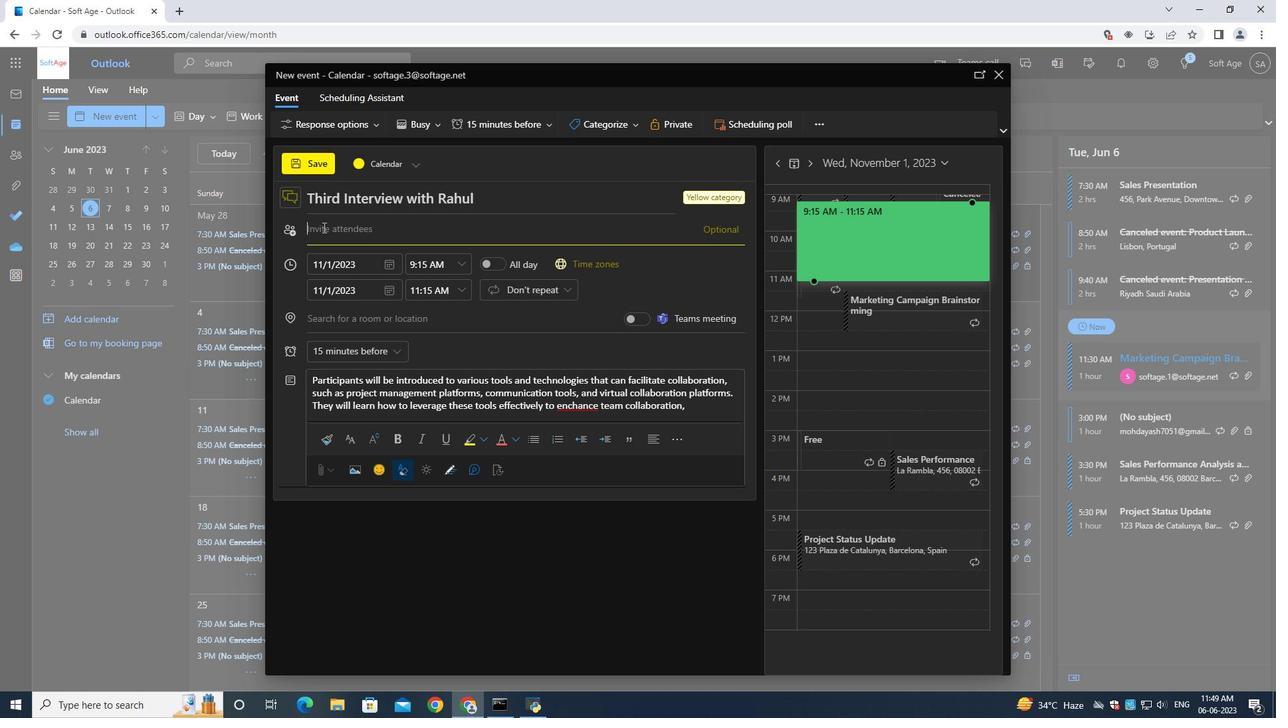 
Action: Key pressed softage.8<Key.shift><Key.shift>@softage.net
Screenshot: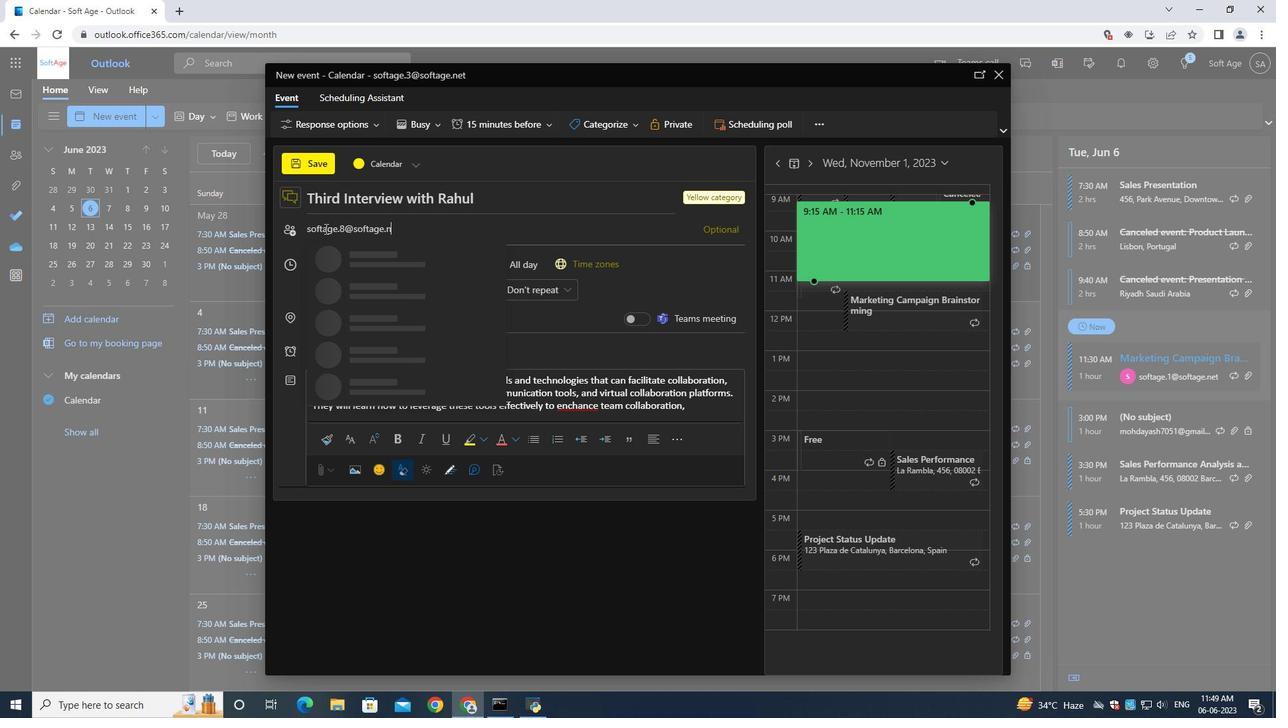 
Action: Mouse moved to (339, 261)
Screenshot: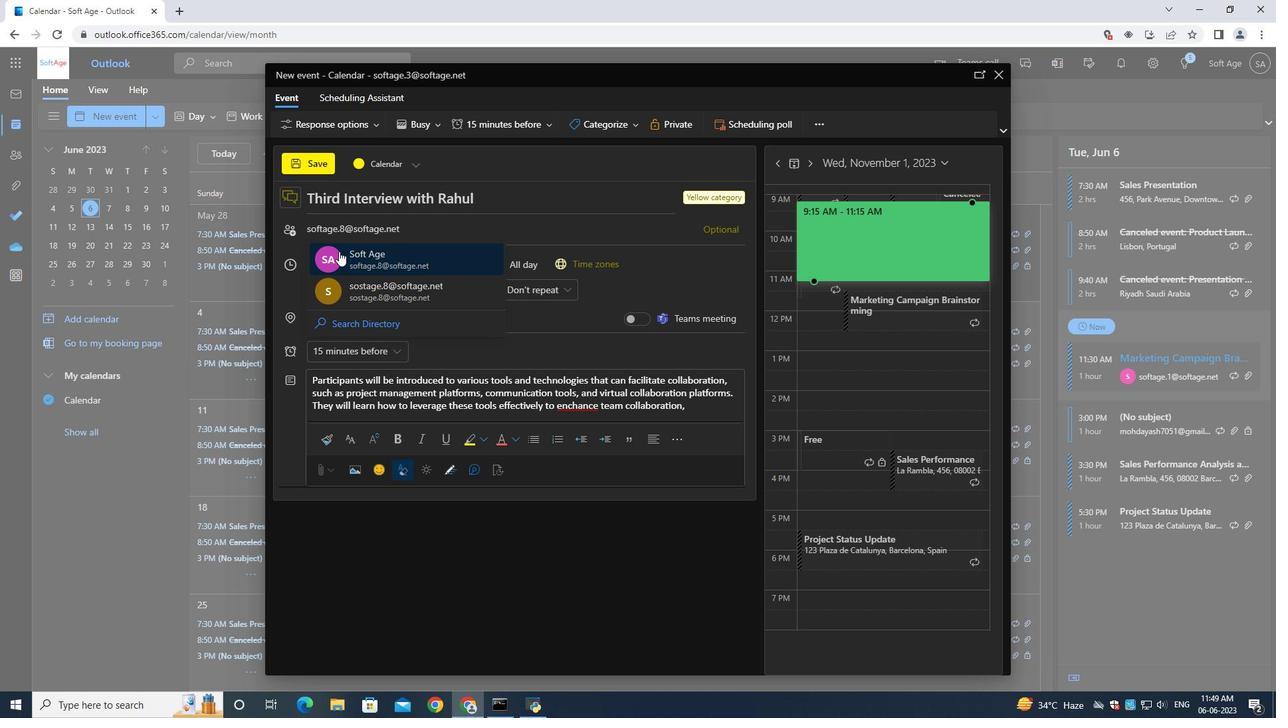 
Action: Mouse pressed left at (339, 261)
Screenshot: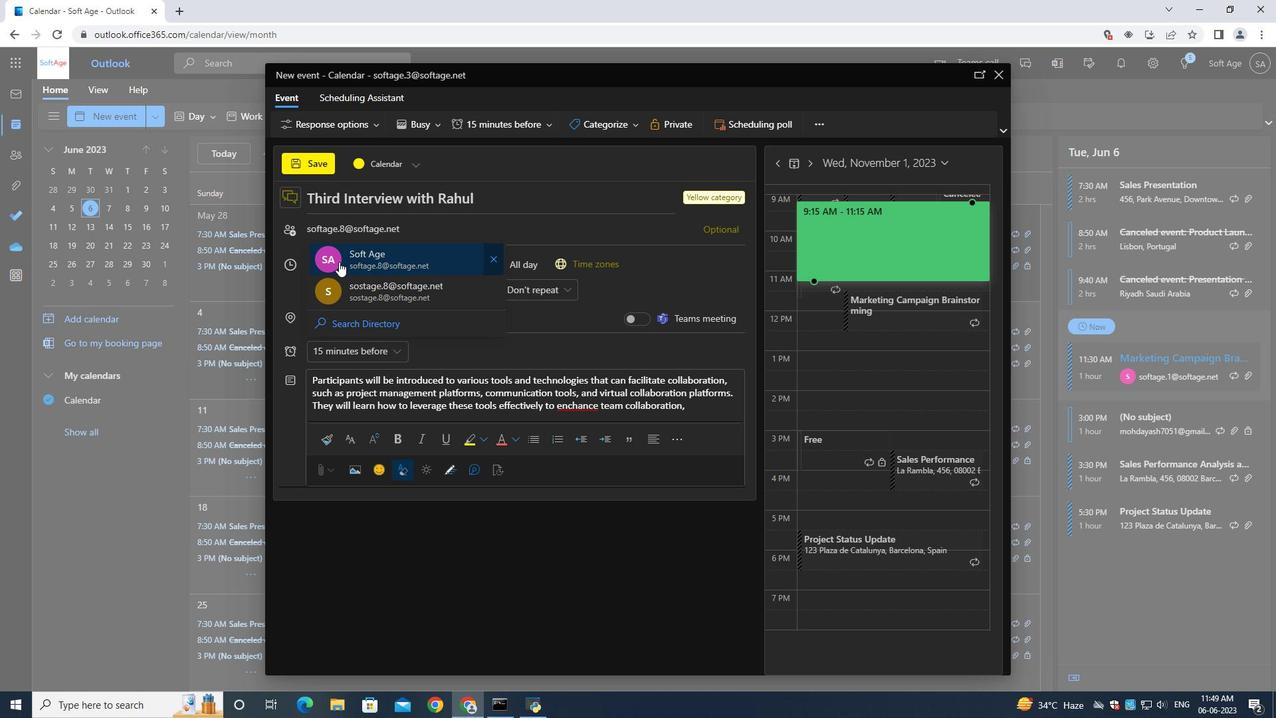 
Action: Mouse moved to (340, 261)
Screenshot: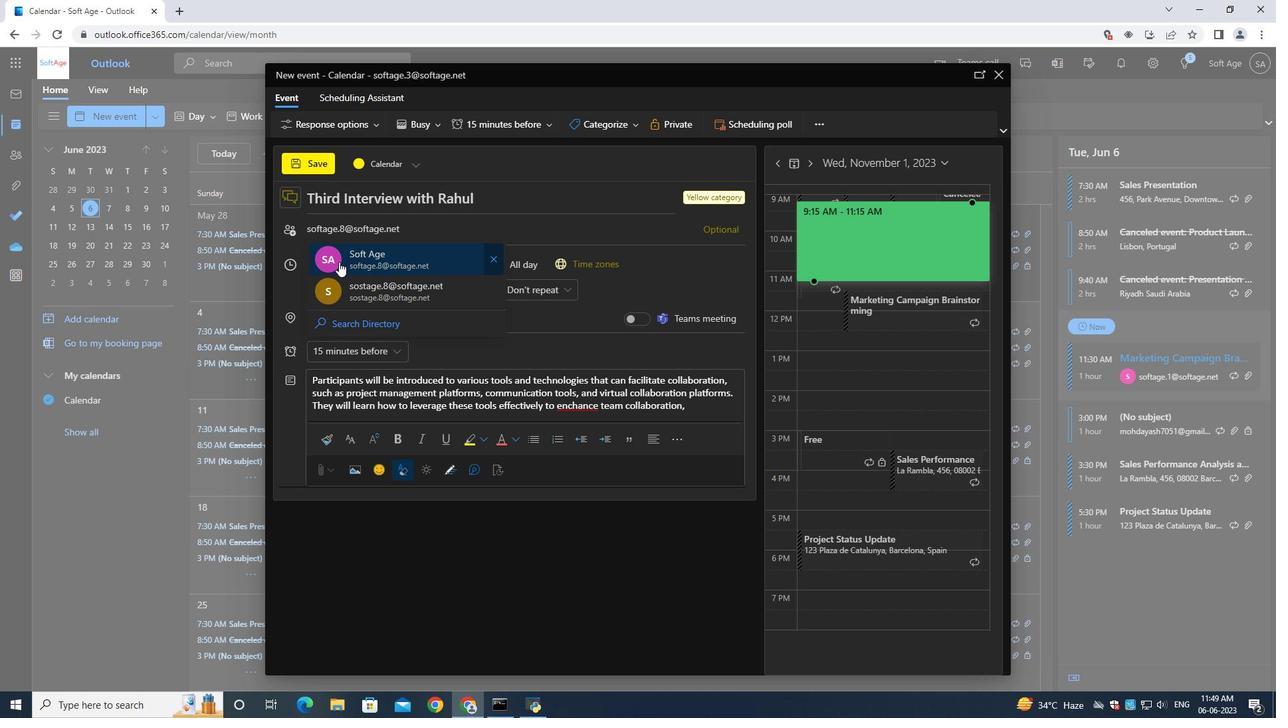 
Action: Key pressed softage.7<Key.shift>@softage.net
Screenshot: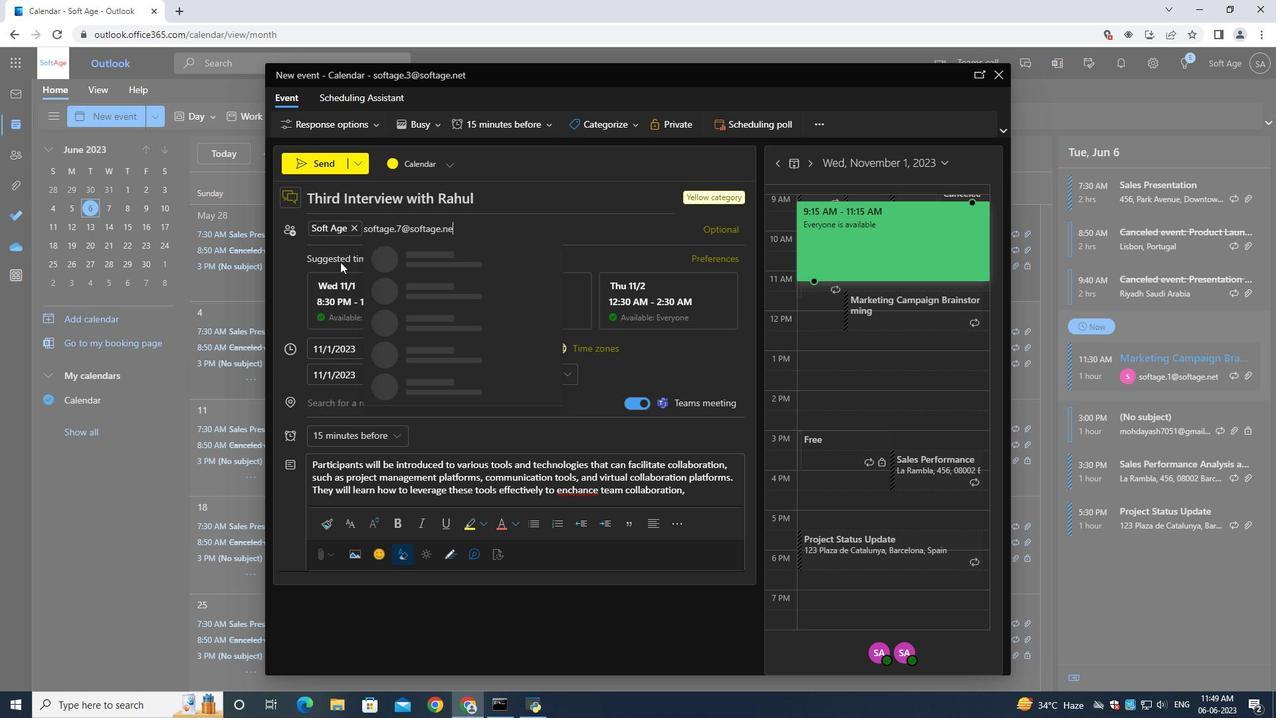 
Action: Mouse moved to (408, 260)
Screenshot: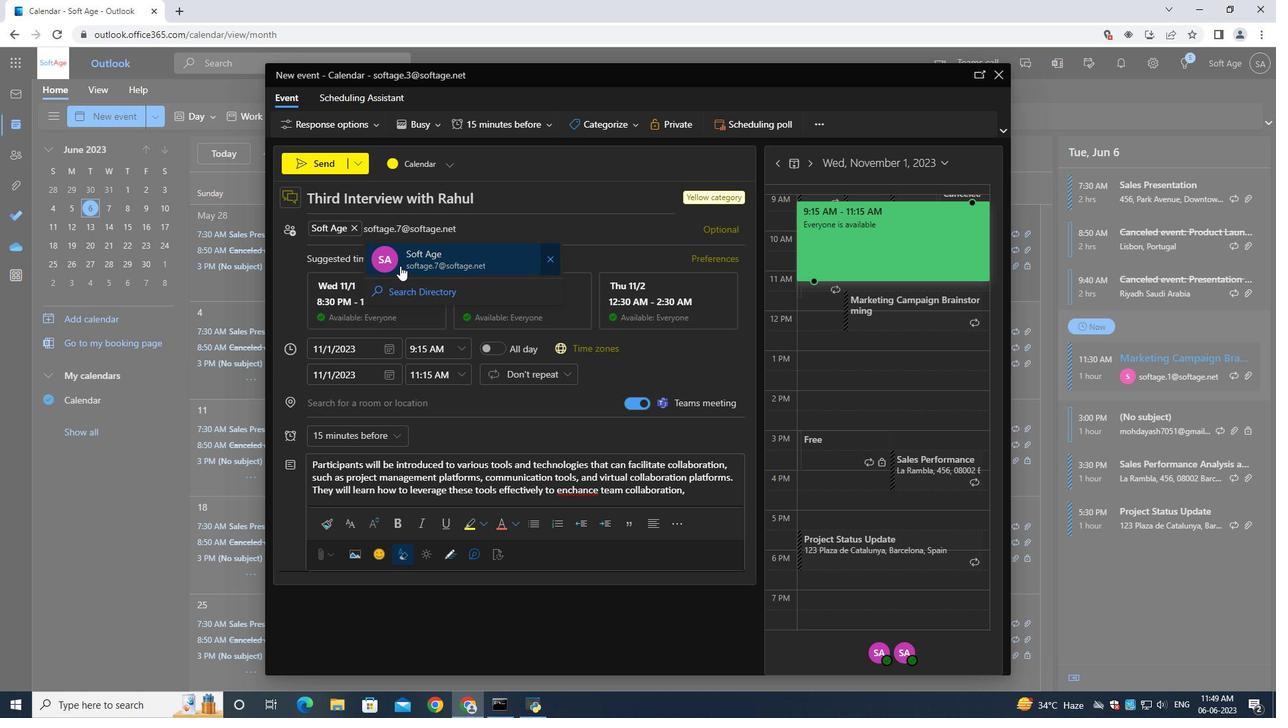 
Action: Mouse pressed left at (408, 260)
Screenshot: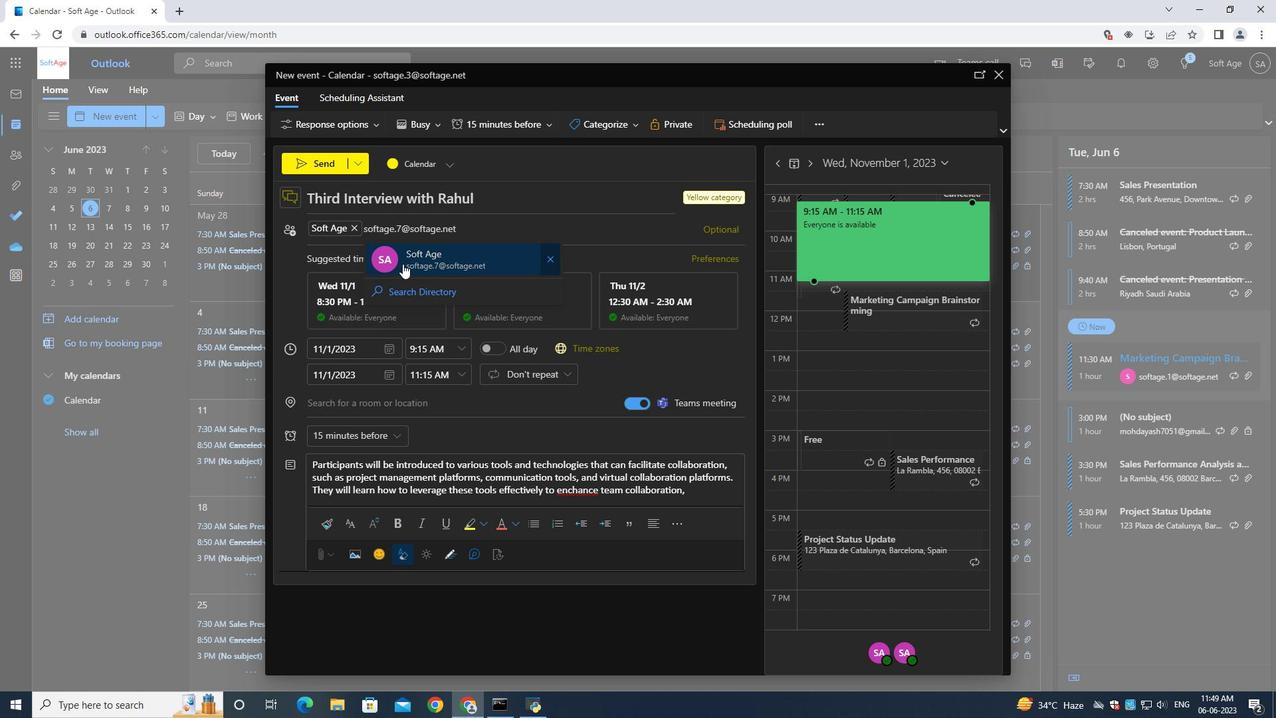
Action: Mouse moved to (343, 435)
Screenshot: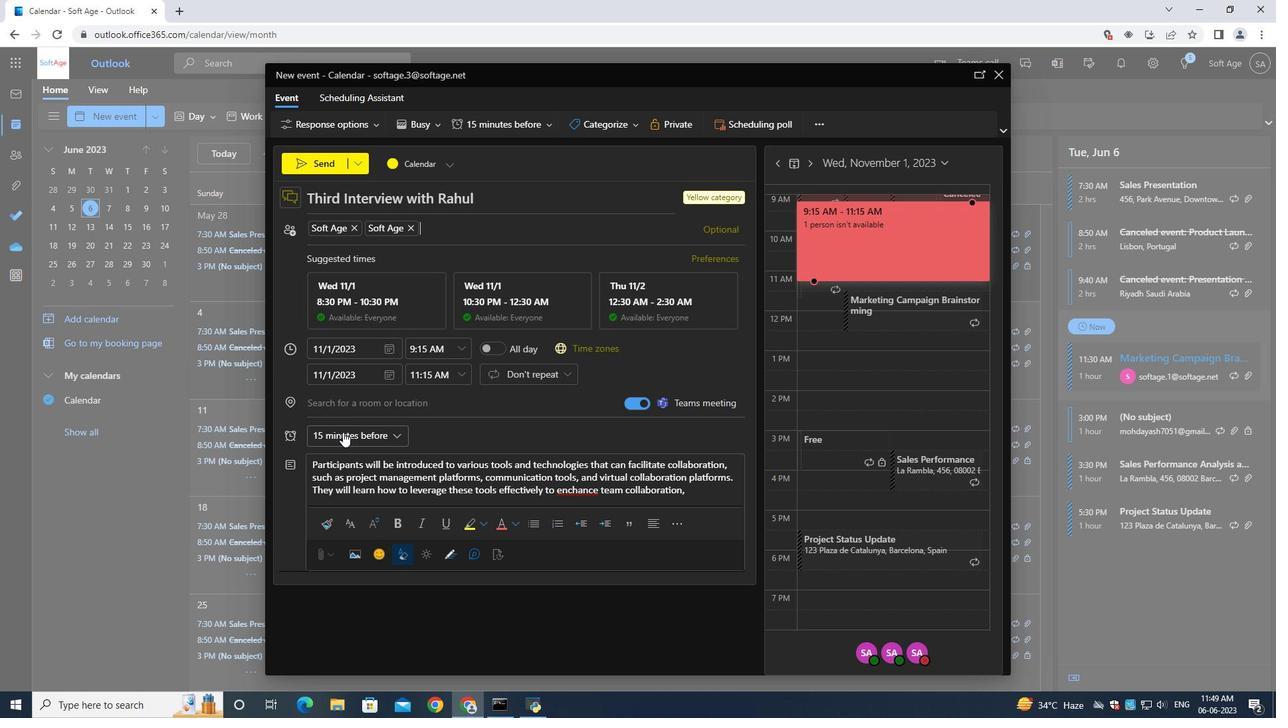 
Action: Mouse pressed left at (343, 435)
Screenshot: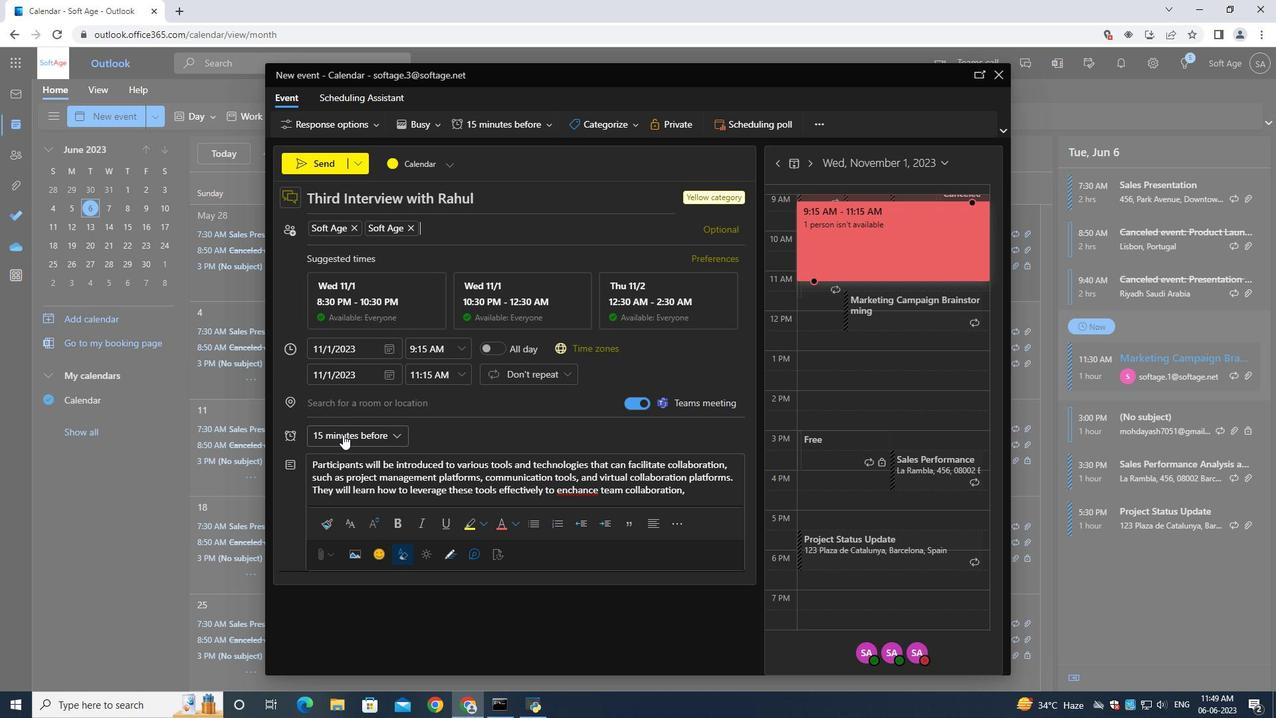 
Action: Mouse moved to (353, 342)
Screenshot: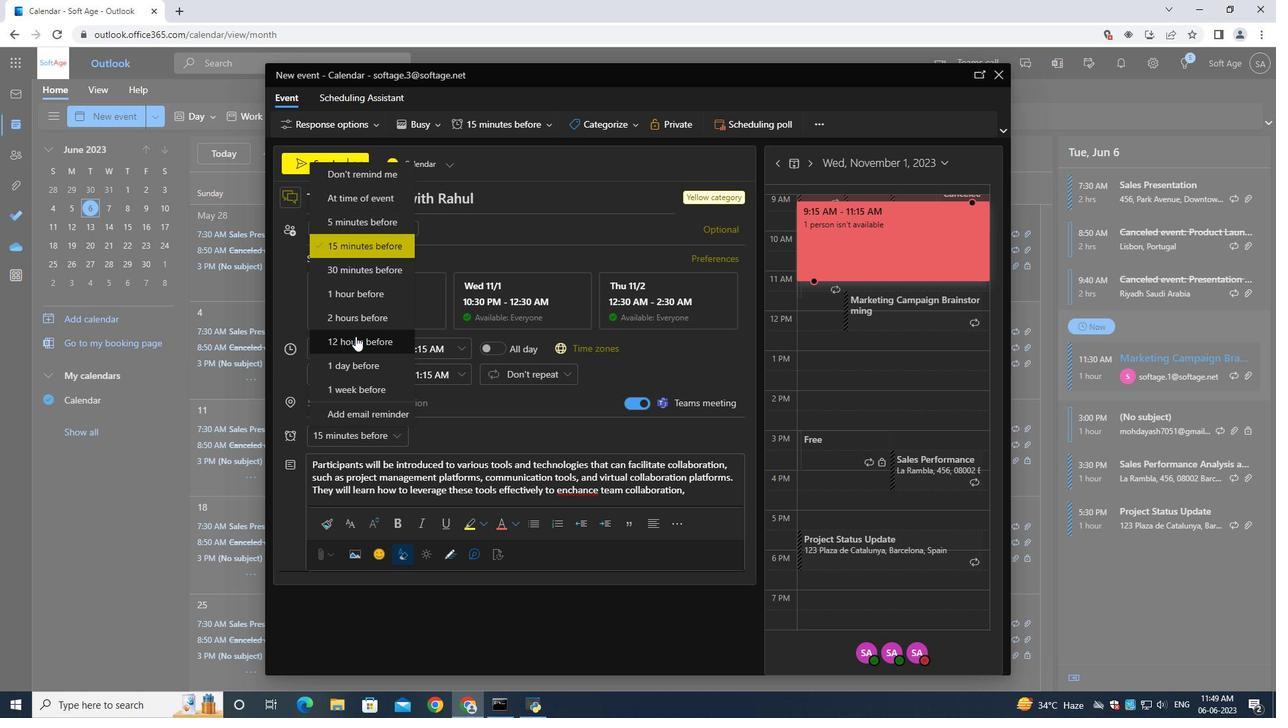 
Action: Mouse pressed left at (353, 342)
Screenshot: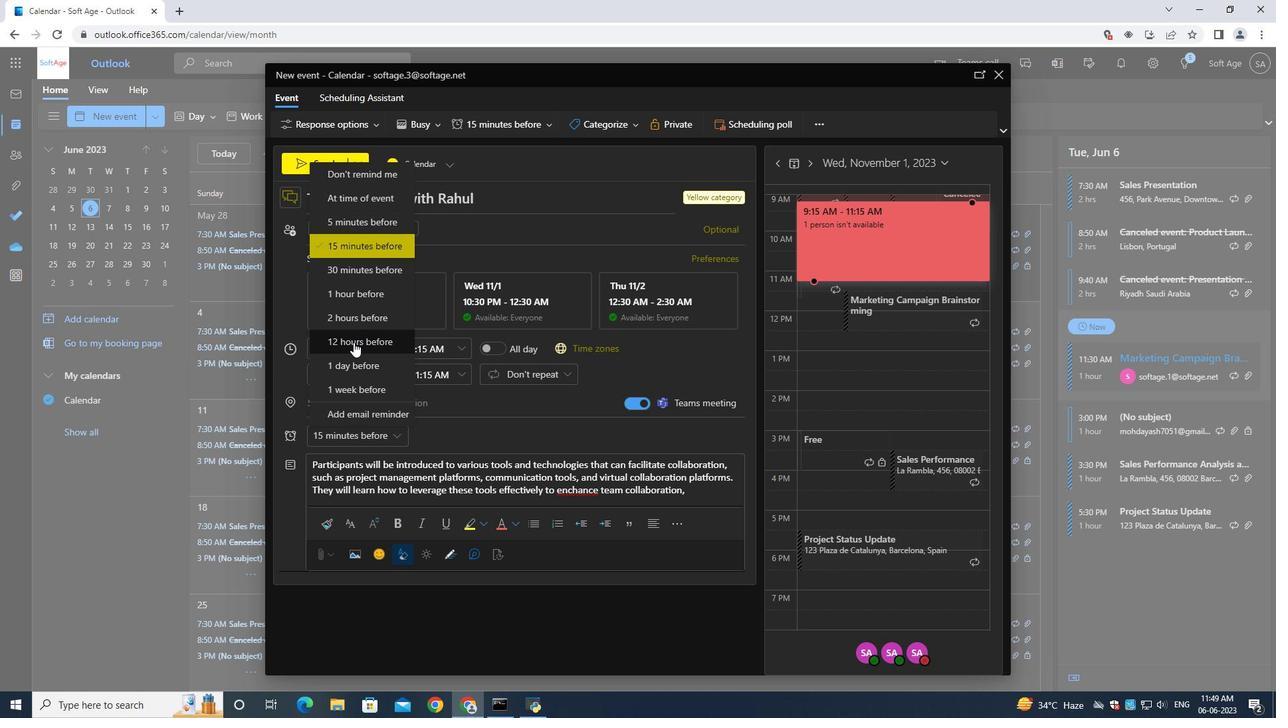 
Action: Mouse moved to (328, 168)
Screenshot: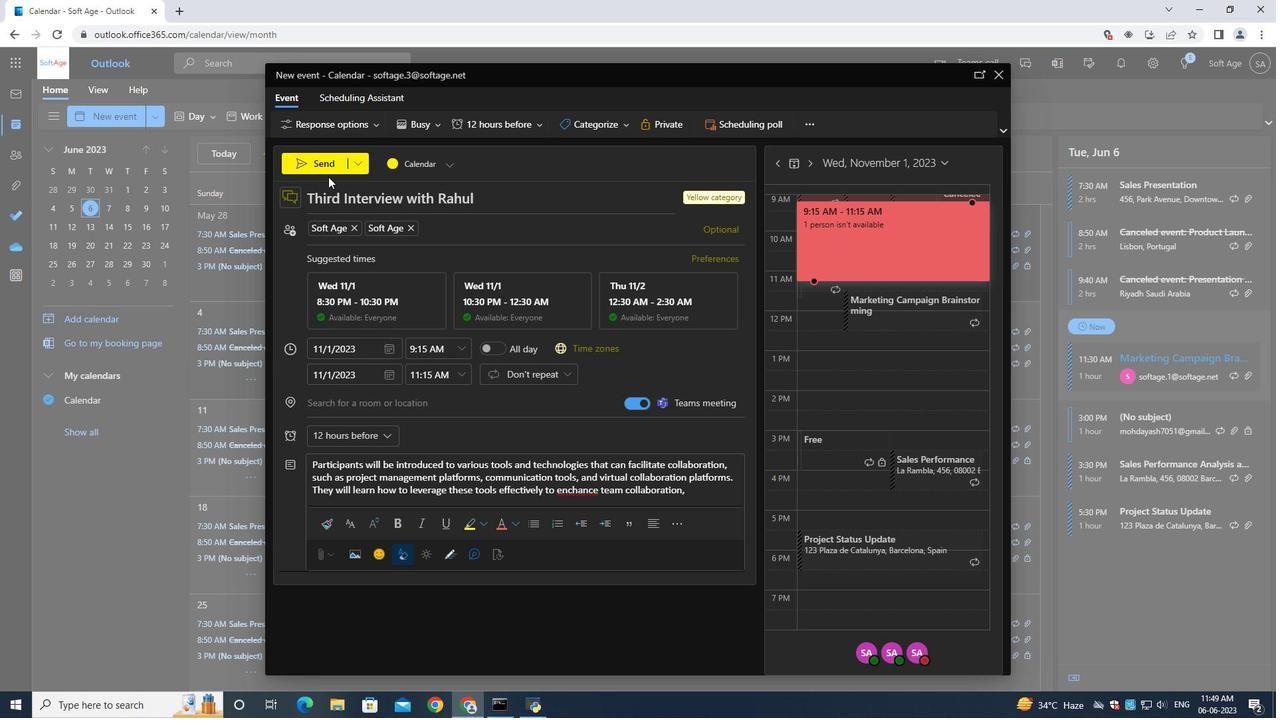 
Action: Mouse pressed left at (328, 168)
Screenshot: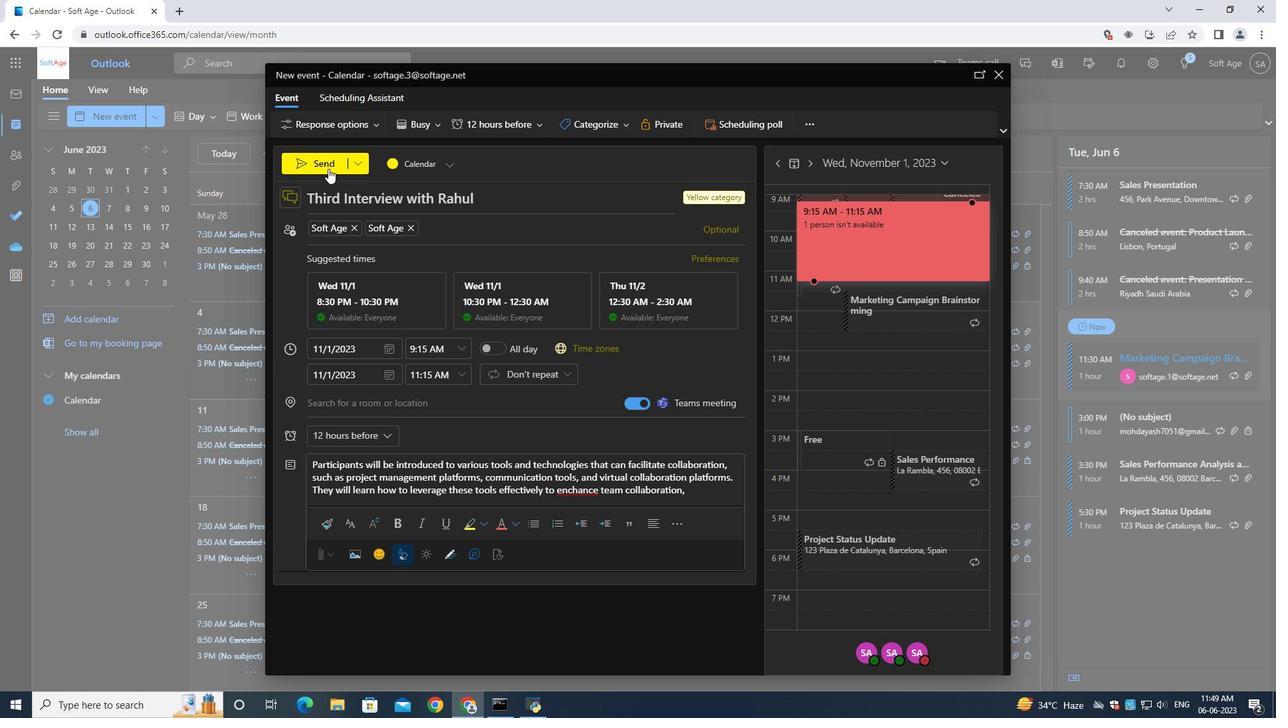
Action: Mouse moved to (329, 169)
Screenshot: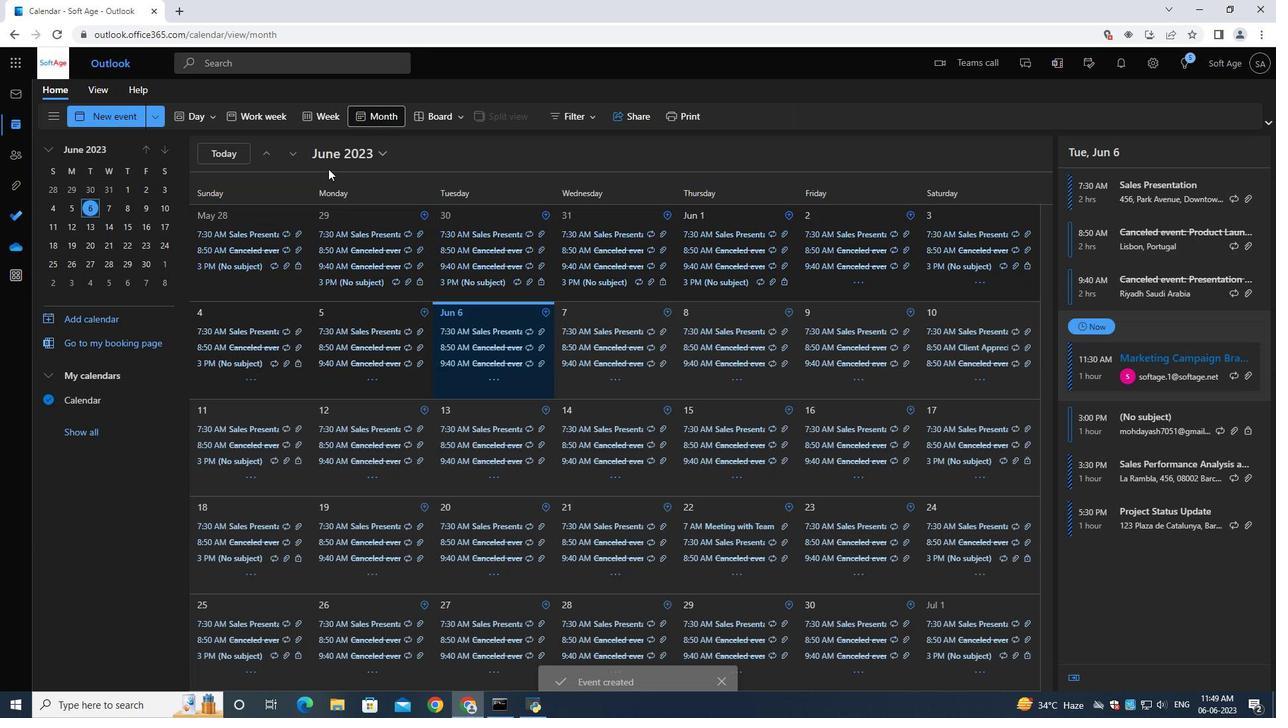 
